 Task: Create a scrum project AtlasLine. Add to scrum project AtlasLine a team member softage.2@softage.net and assign as Project Lead. Add to scrum project AtlasLine a team member softage.3@softage.net
Action: Mouse moved to (192, 47)
Screenshot: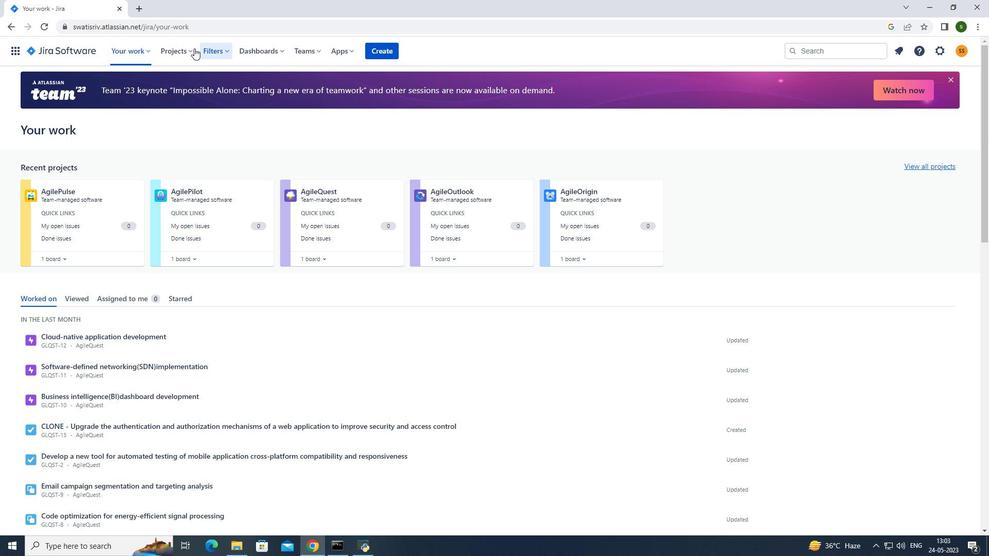 
Action: Mouse pressed left at (192, 47)
Screenshot: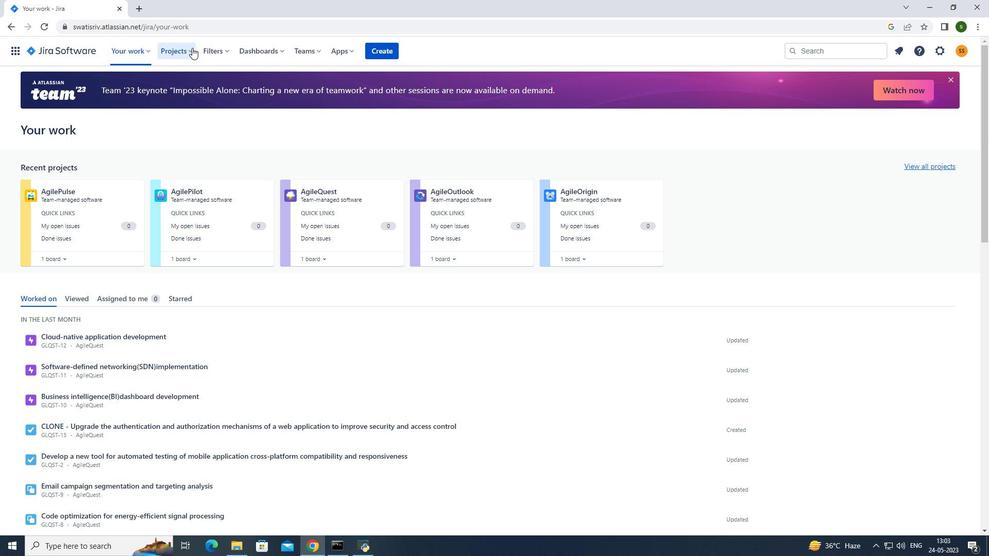 
Action: Mouse moved to (213, 257)
Screenshot: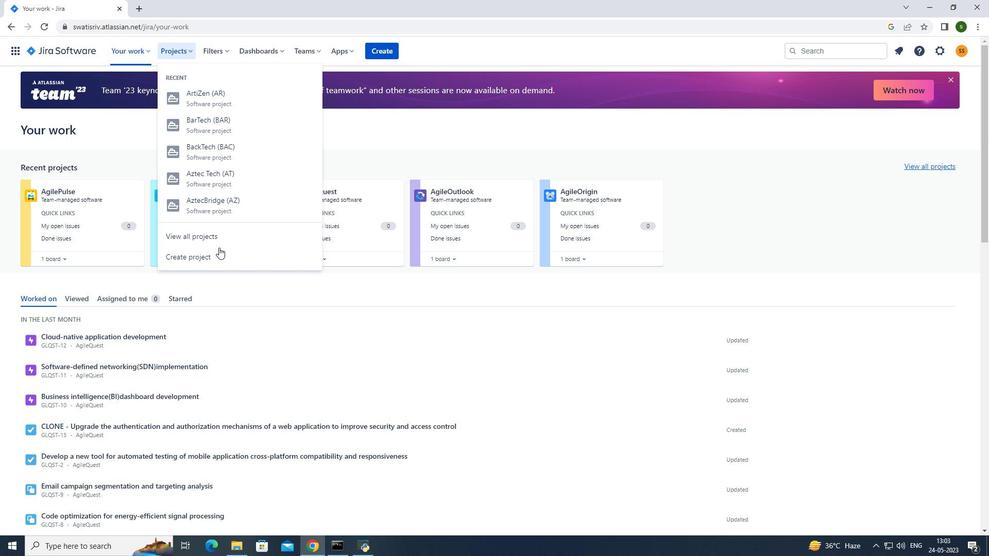 
Action: Mouse pressed left at (213, 257)
Screenshot: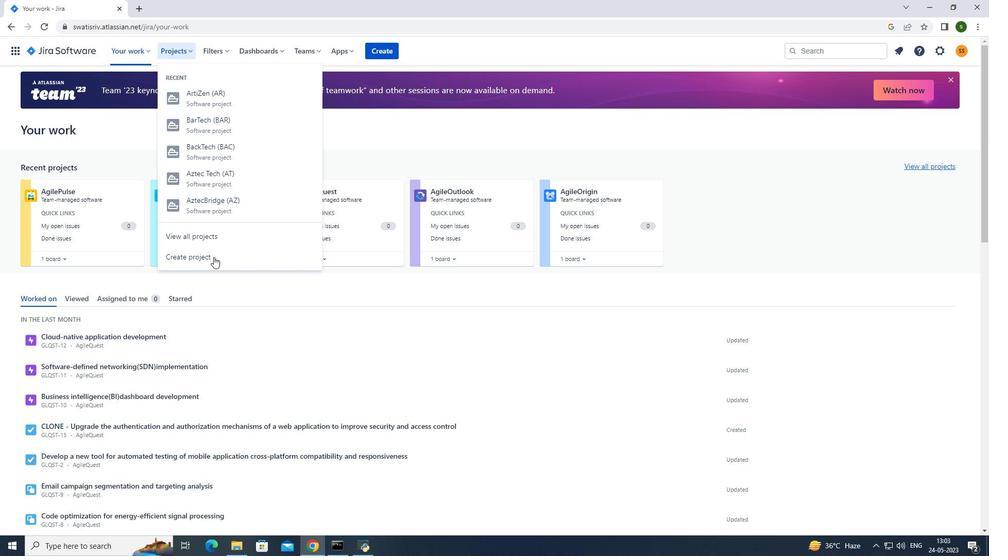 
Action: Mouse moved to (597, 254)
Screenshot: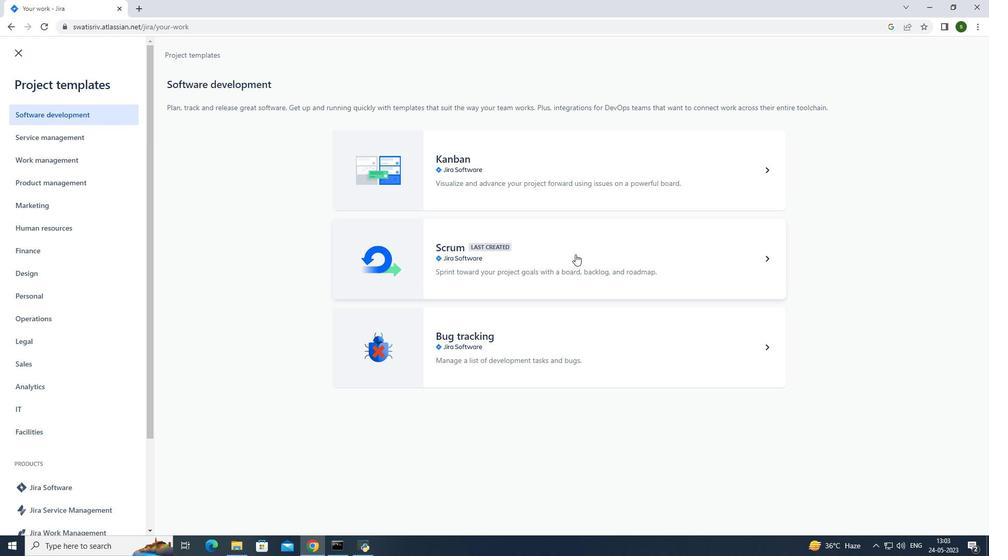 
Action: Mouse pressed left at (597, 254)
Screenshot: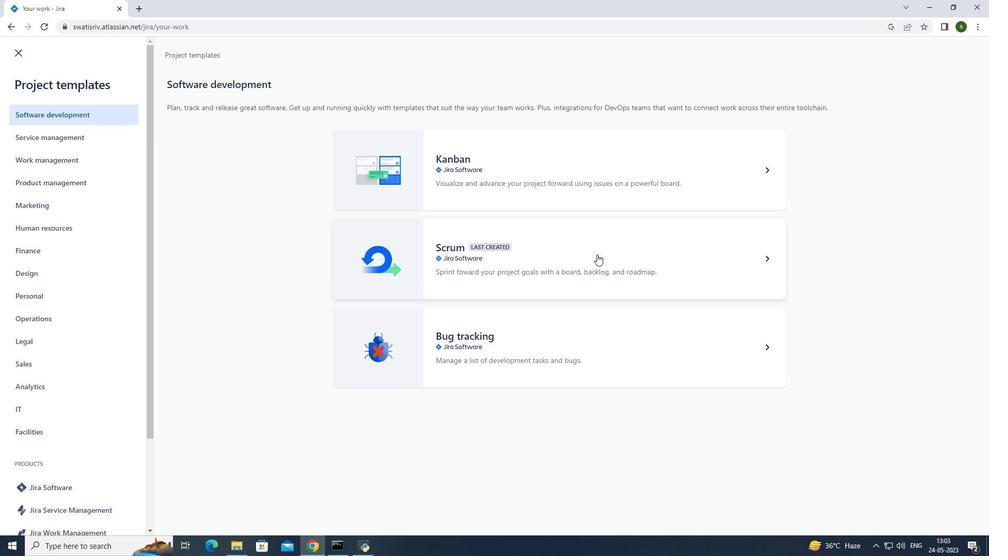 
Action: Mouse moved to (767, 504)
Screenshot: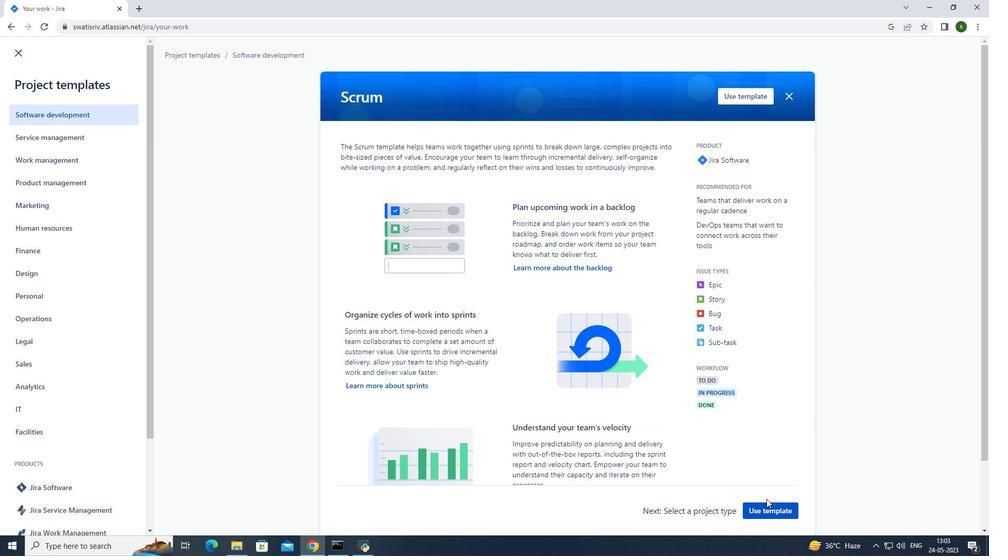 
Action: Mouse pressed left at (767, 504)
Screenshot: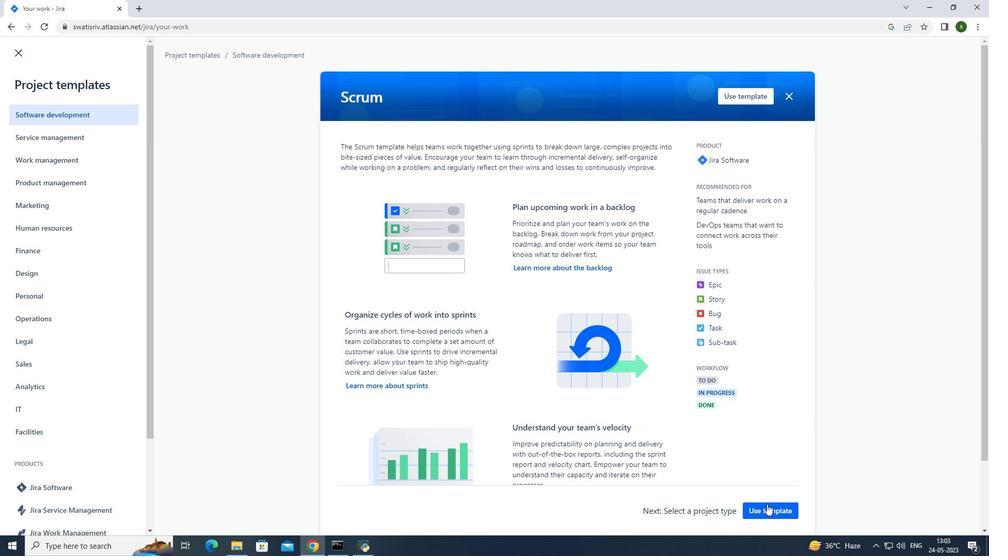 
Action: Mouse moved to (450, 502)
Screenshot: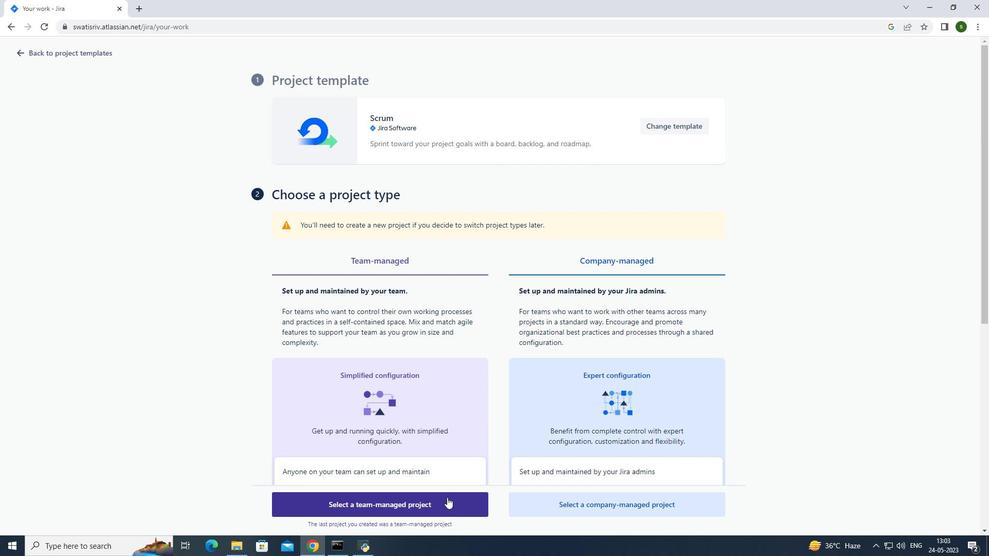 
Action: Mouse pressed left at (450, 502)
Screenshot: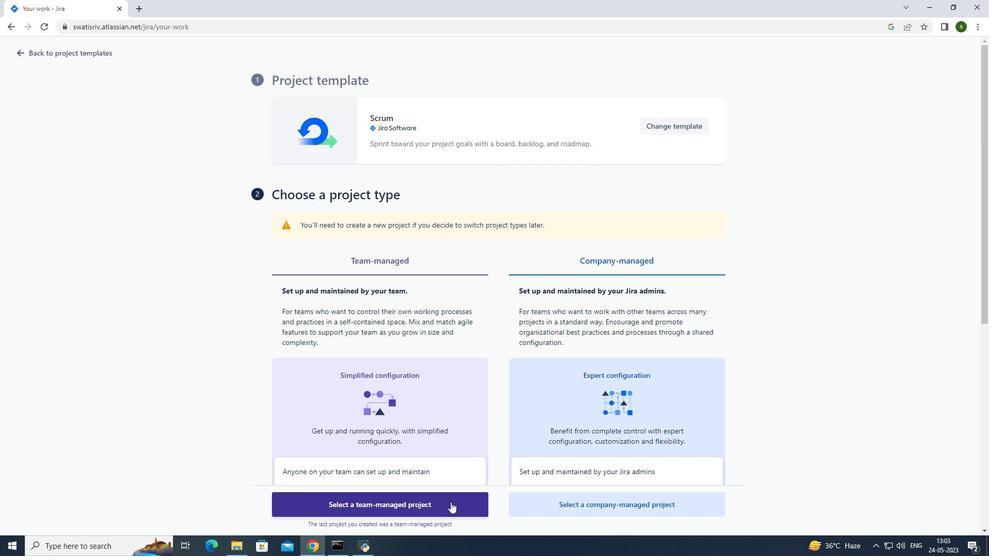 
Action: Mouse moved to (357, 235)
Screenshot: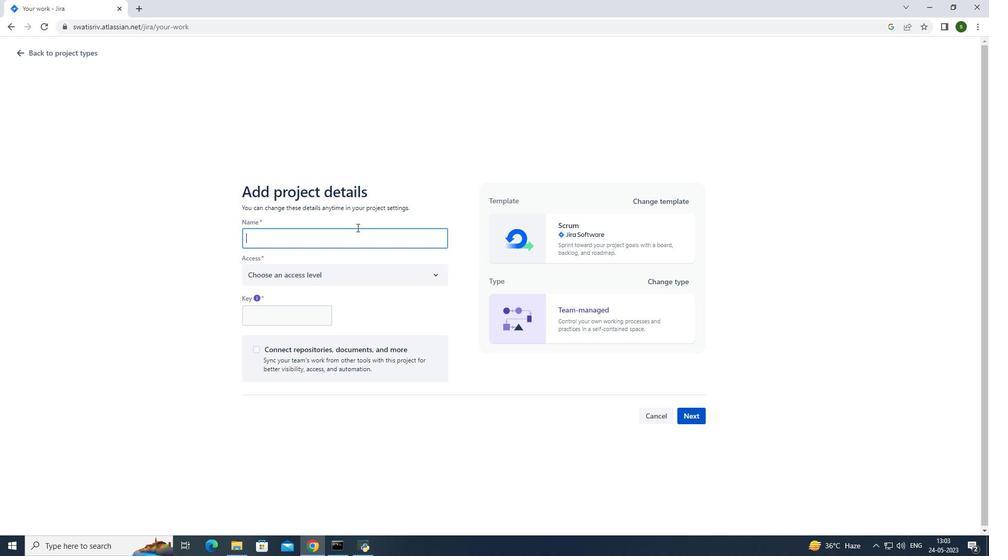 
Action: Mouse pressed left at (357, 235)
Screenshot: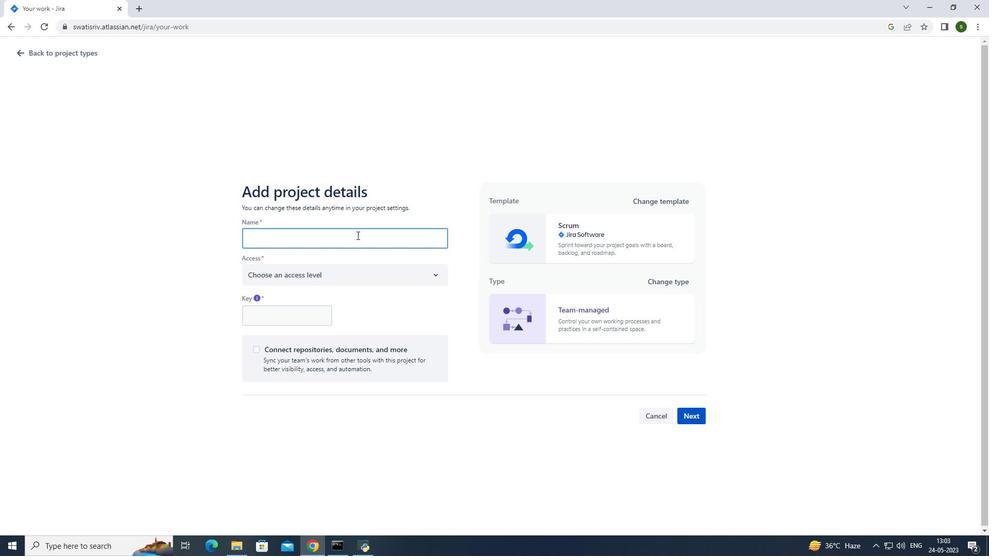 
Action: Key pressed <Key.caps_lock>A<Key.caps_lock>tlas<Key.caps_lock>L<Key.caps_lock>ine
Screenshot: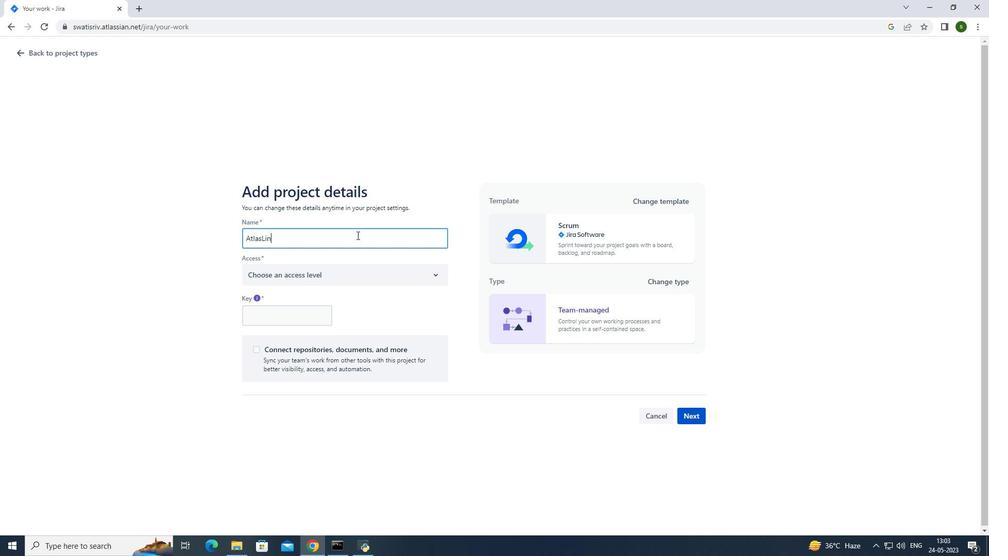 
Action: Mouse moved to (364, 270)
Screenshot: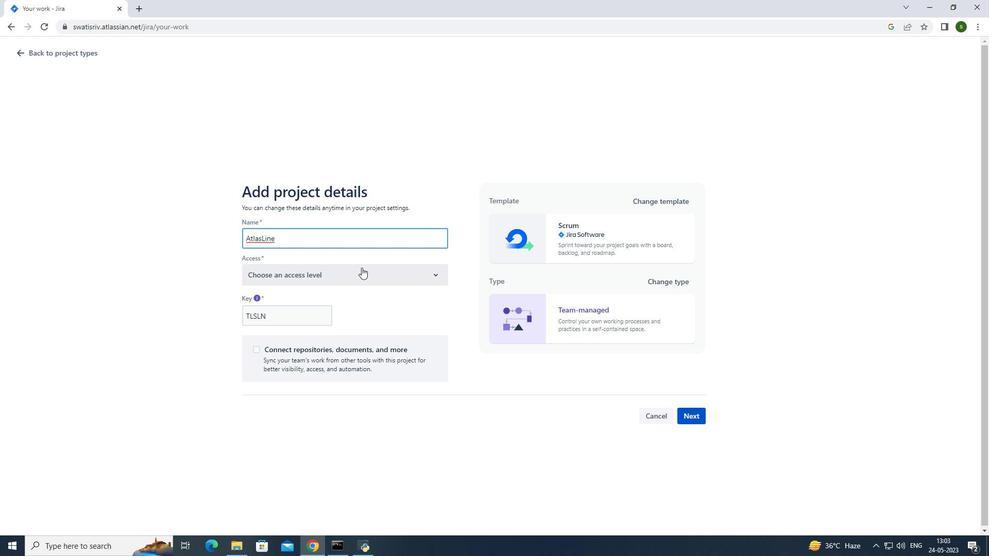 
Action: Mouse pressed left at (364, 270)
Screenshot: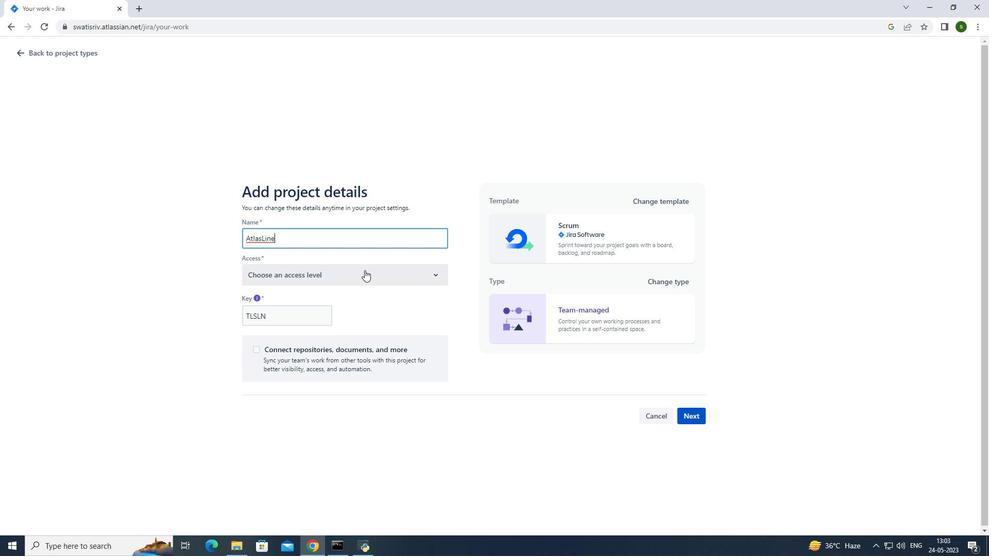 
Action: Mouse moved to (370, 308)
Screenshot: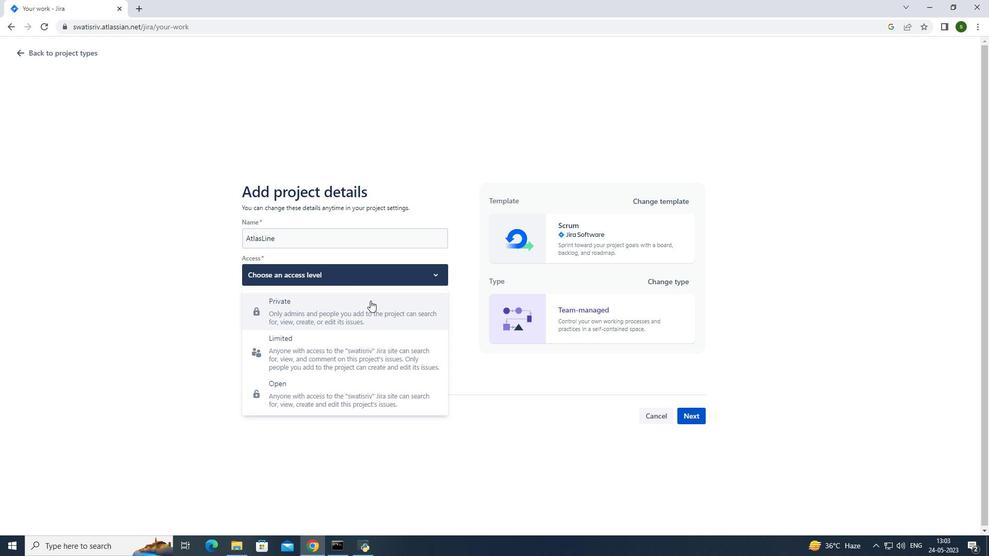 
Action: Mouse pressed left at (370, 308)
Screenshot: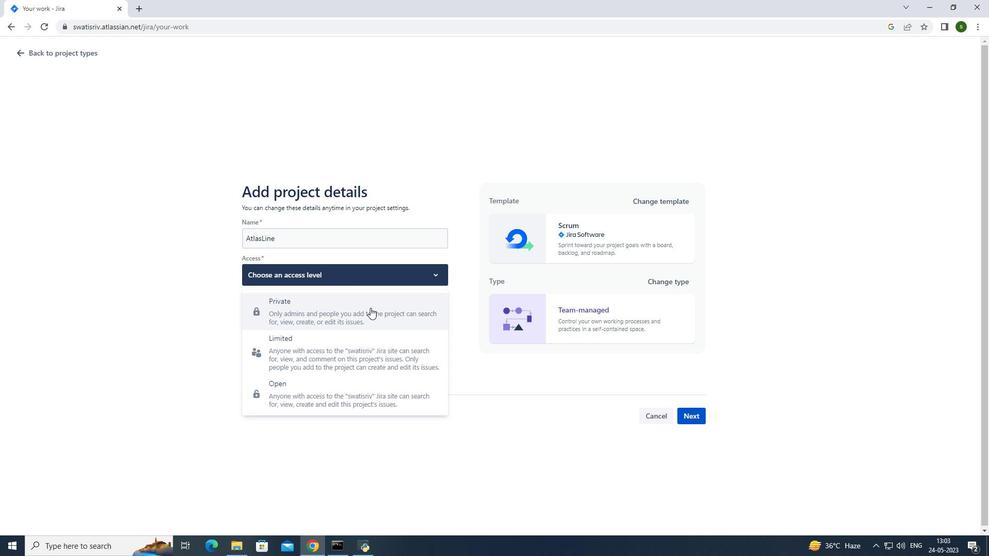 
Action: Mouse moved to (685, 415)
Screenshot: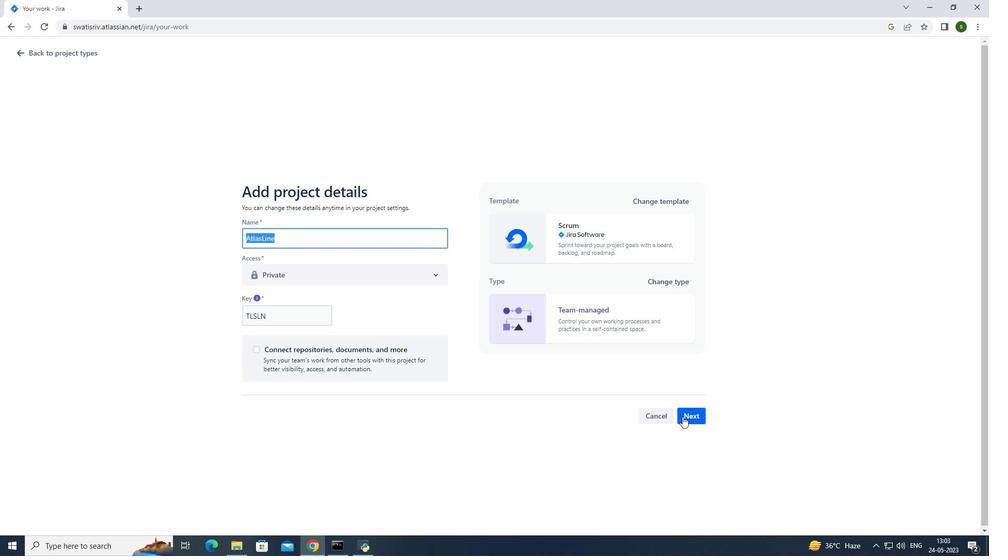 
Action: Mouse pressed left at (685, 415)
Screenshot: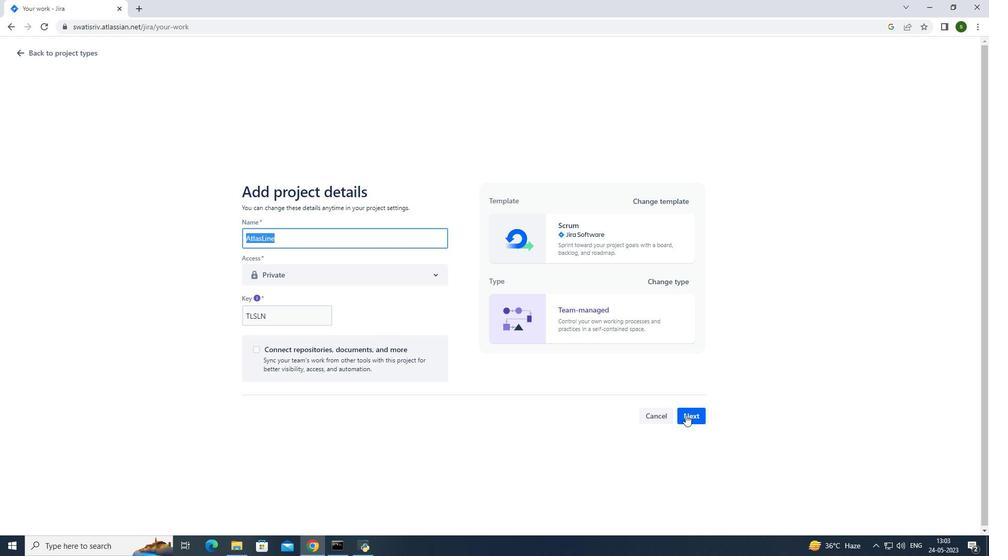 
Action: Mouse moved to (601, 352)
Screenshot: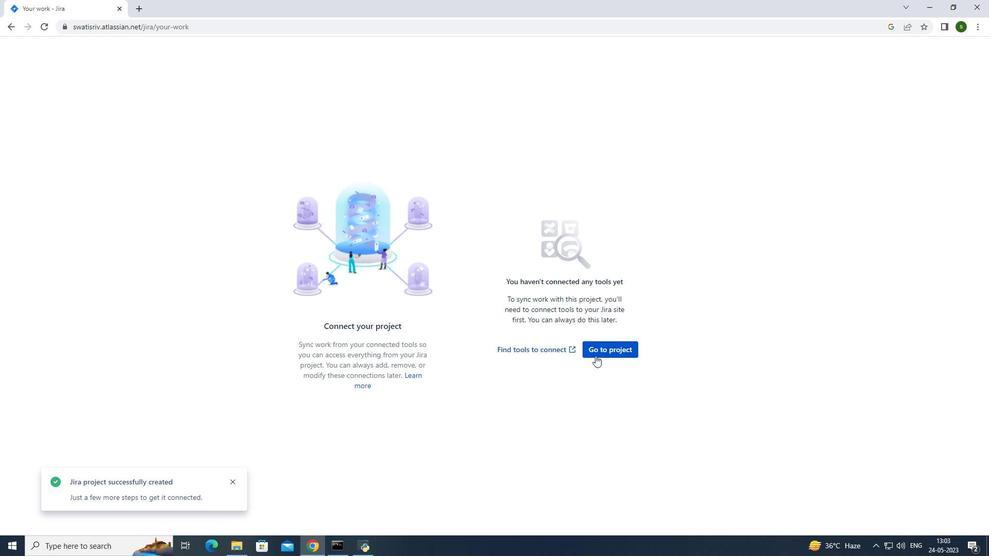 
Action: Mouse pressed left at (601, 352)
Screenshot: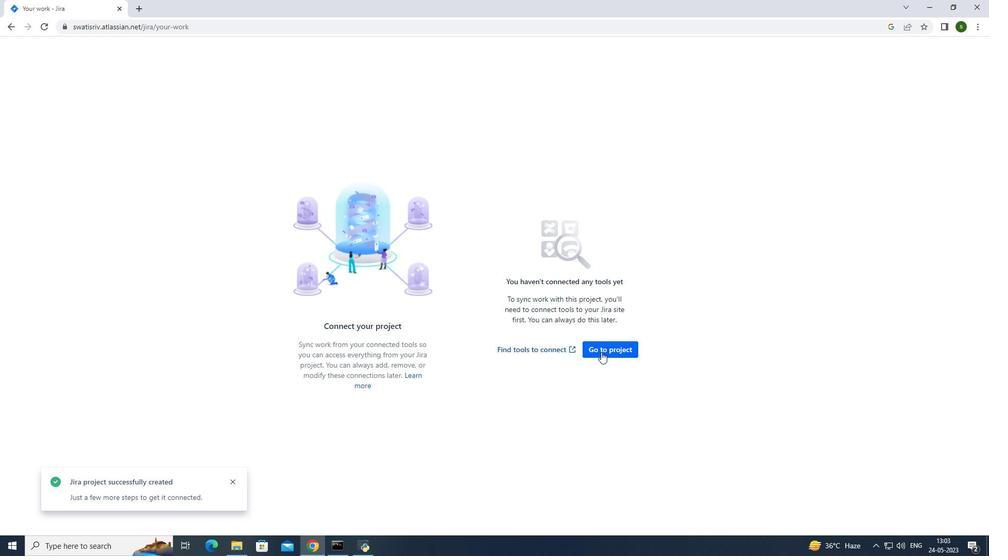 
Action: Mouse moved to (192, 50)
Screenshot: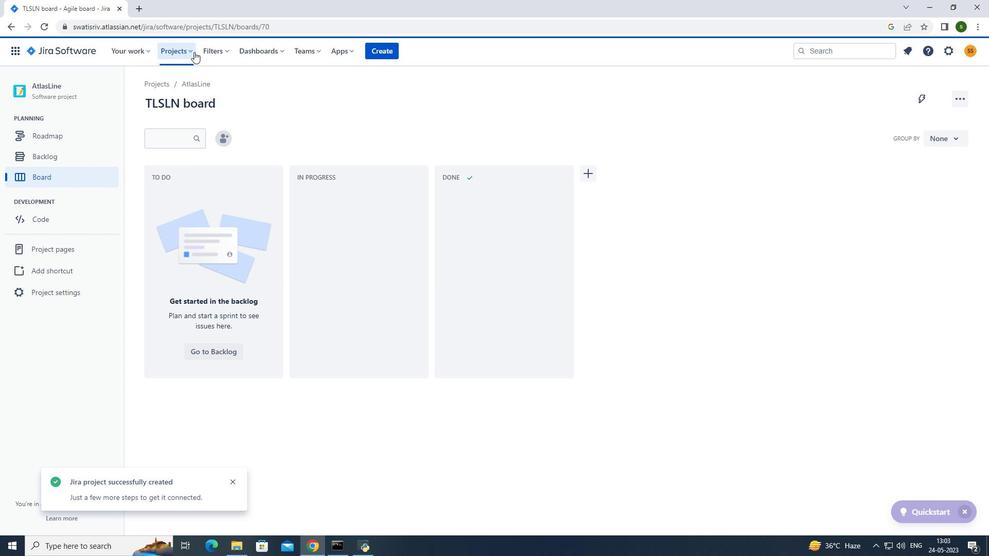 
Action: Mouse pressed left at (192, 50)
Screenshot: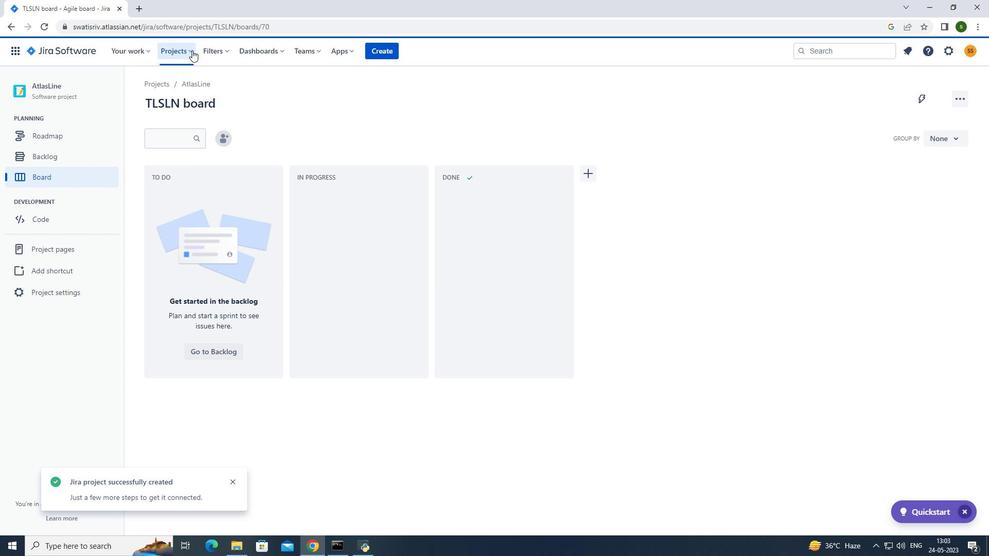 
Action: Mouse moved to (178, 54)
Screenshot: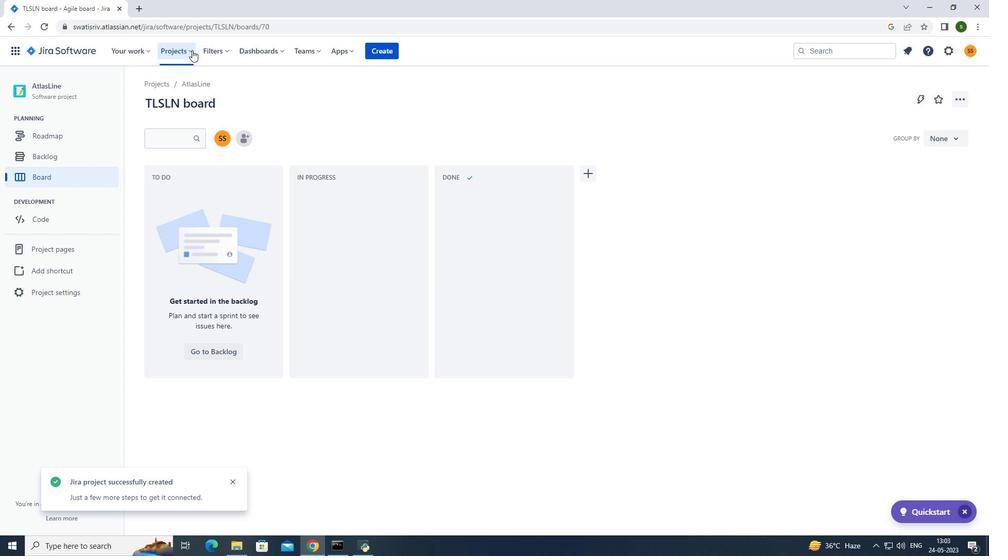 
Action: Mouse pressed left at (178, 54)
Screenshot: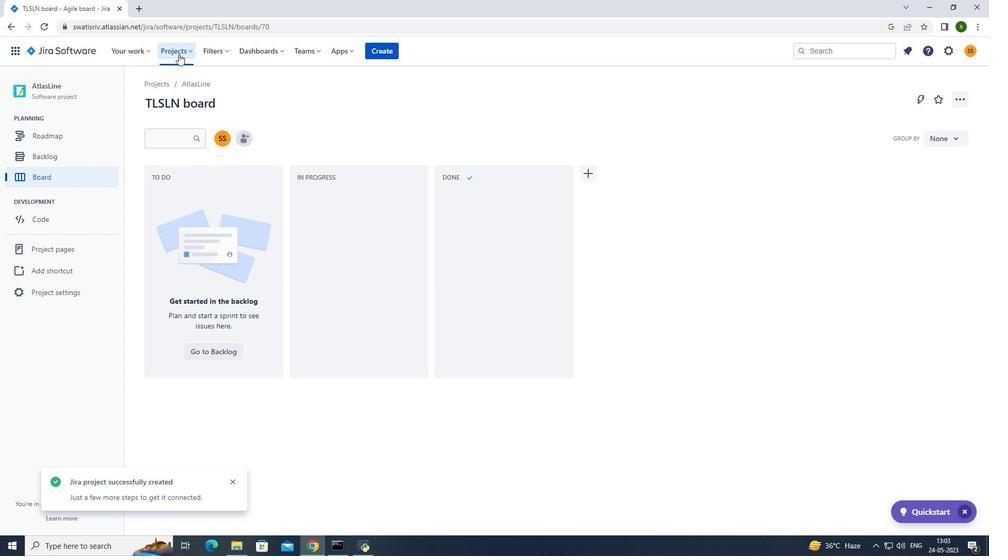 
Action: Mouse moved to (188, 52)
Screenshot: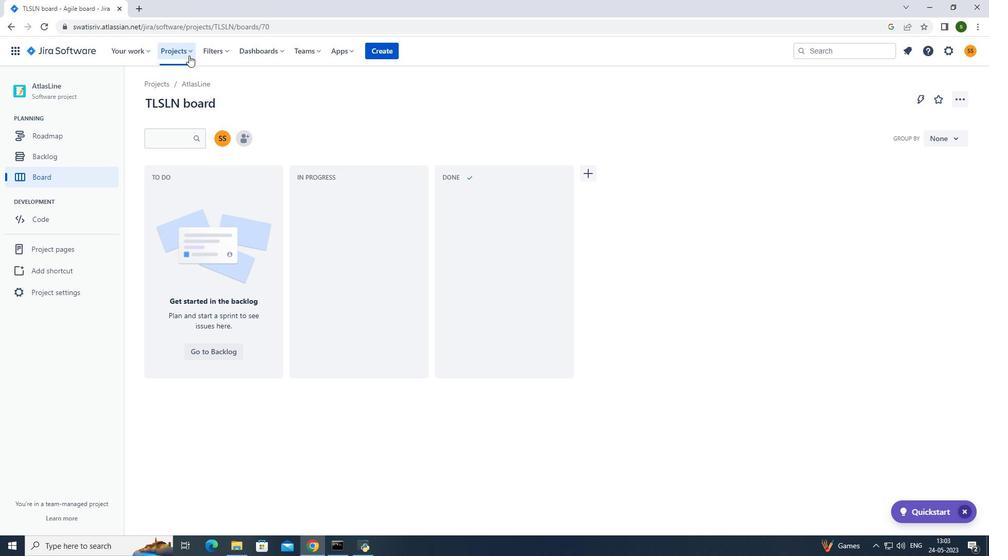 
Action: Mouse pressed left at (188, 52)
Screenshot: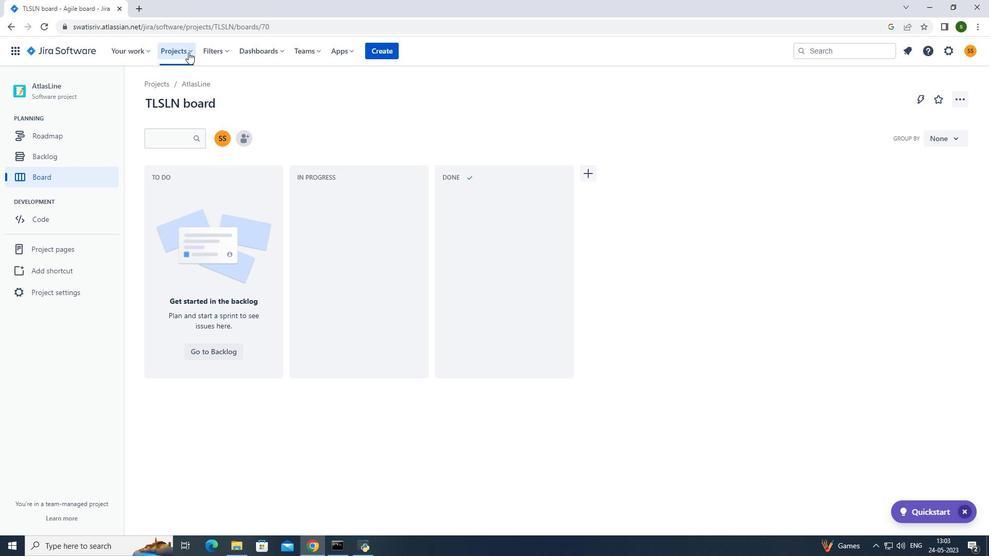 
Action: Mouse moved to (215, 97)
Screenshot: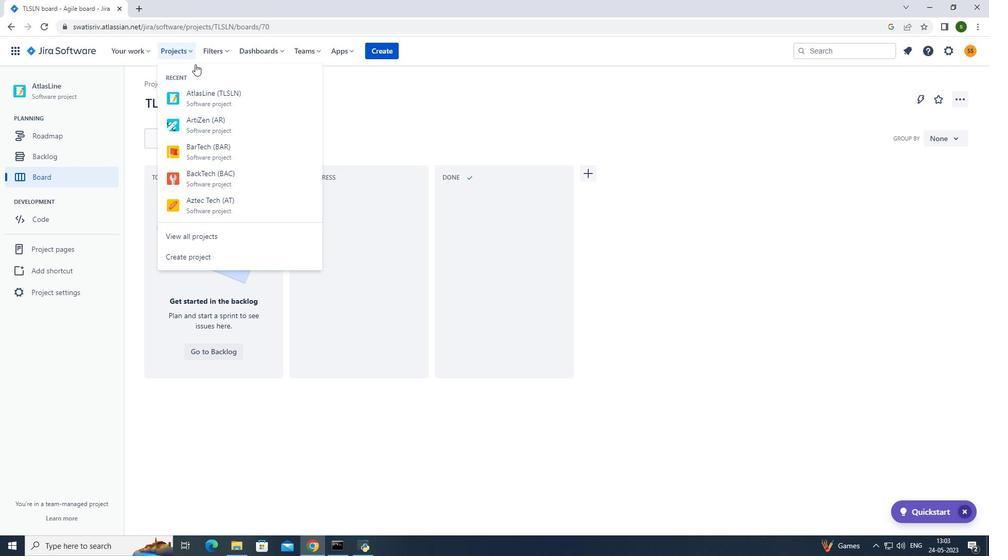 
Action: Mouse pressed left at (215, 97)
Screenshot: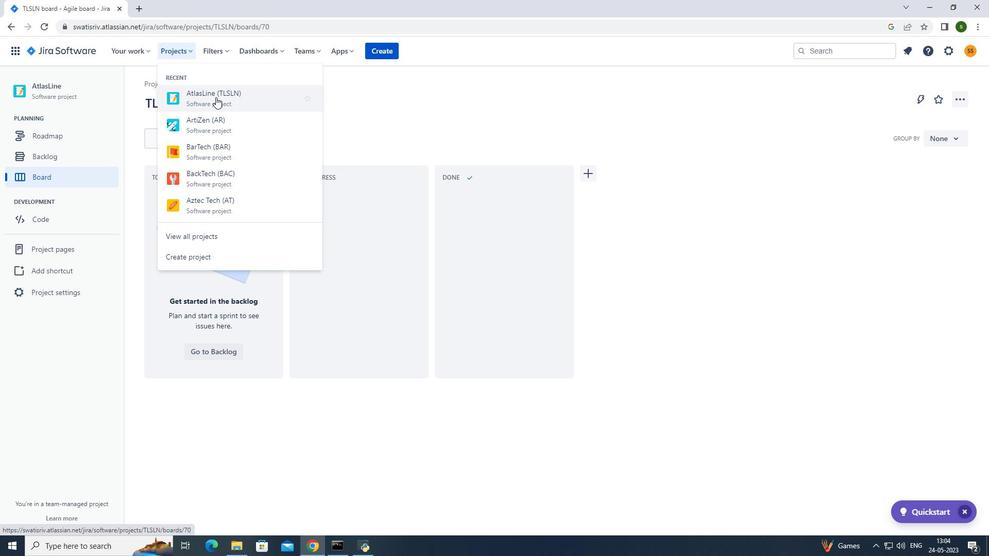 
Action: Mouse moved to (244, 136)
Screenshot: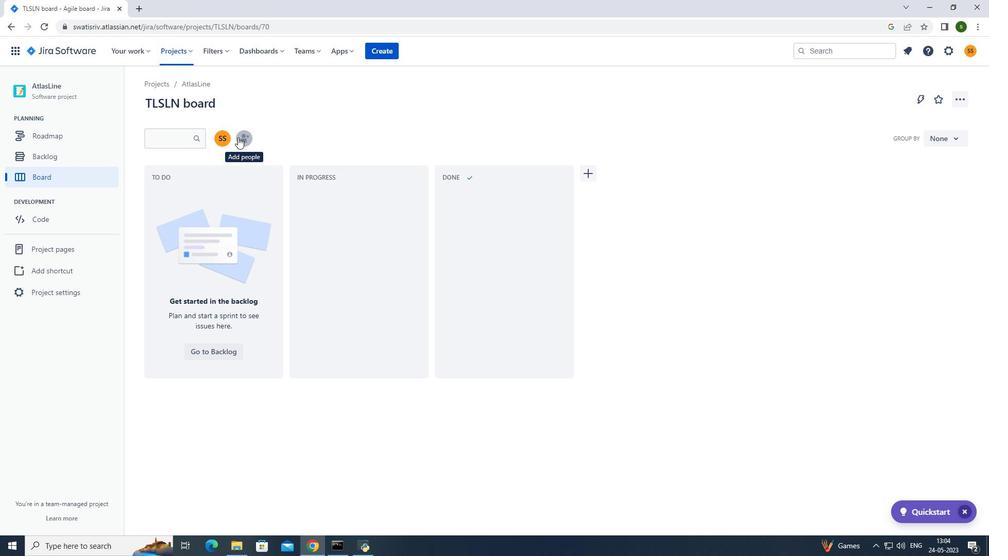 
Action: Mouse pressed left at (244, 136)
Screenshot: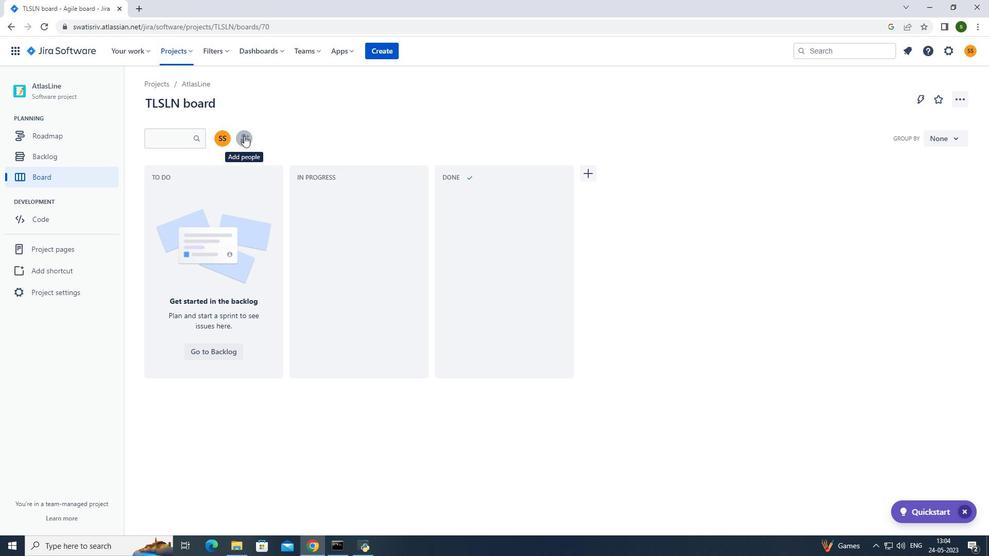
Action: Mouse moved to (439, 109)
Screenshot: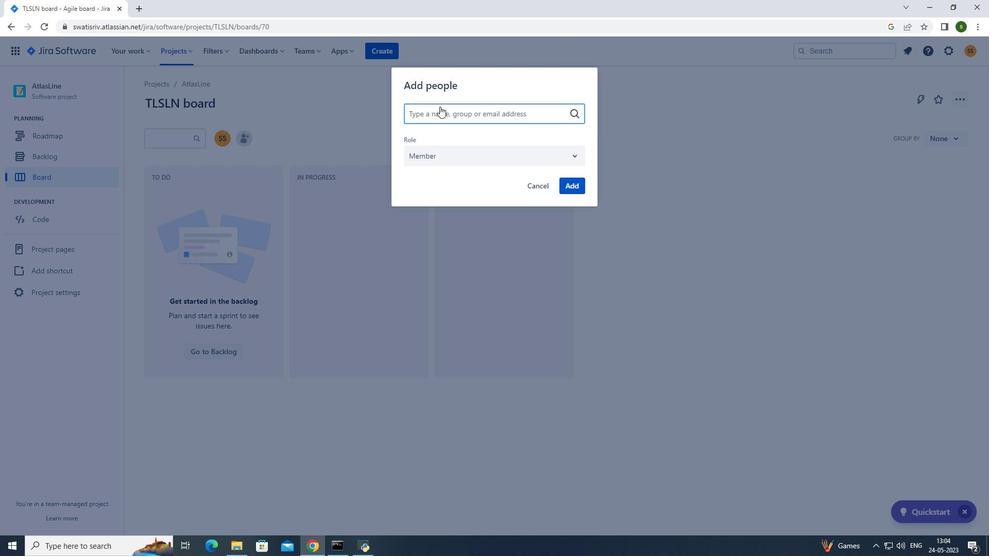 
Action: Key pressed softage.2<Key.shift>@softage.nett
Screenshot: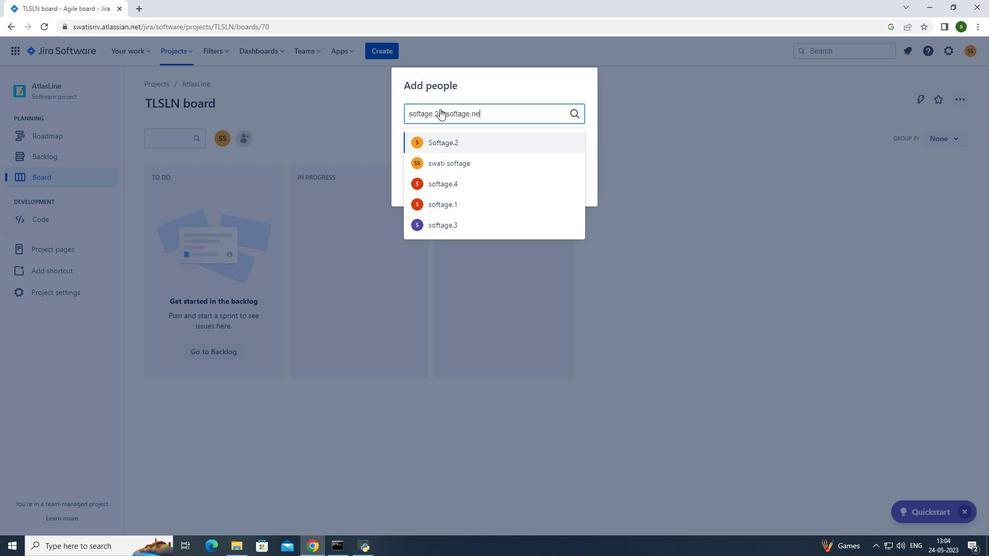 
Action: Mouse moved to (535, 133)
Screenshot: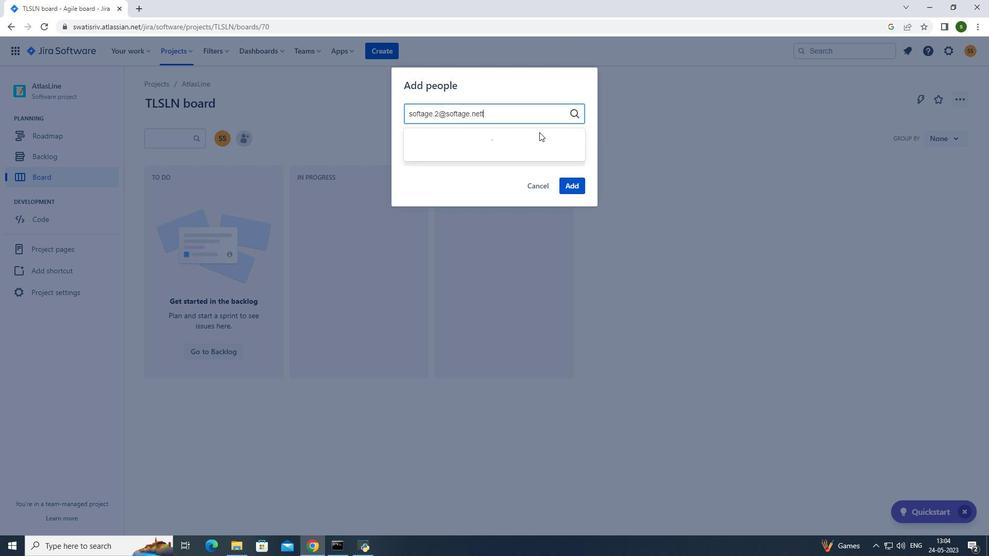 
Action: Key pressed <Key.backspace>
Screenshot: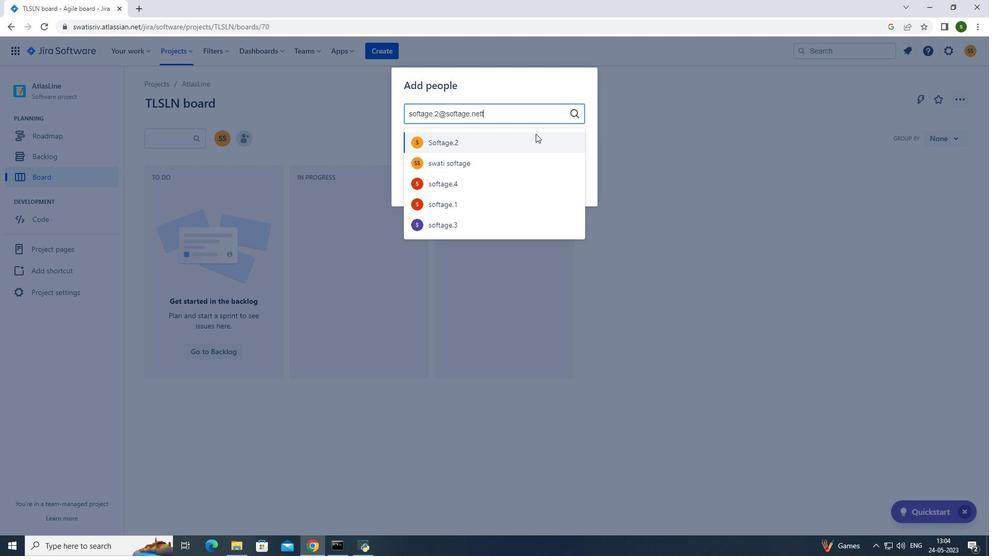
Action: Mouse moved to (454, 144)
Screenshot: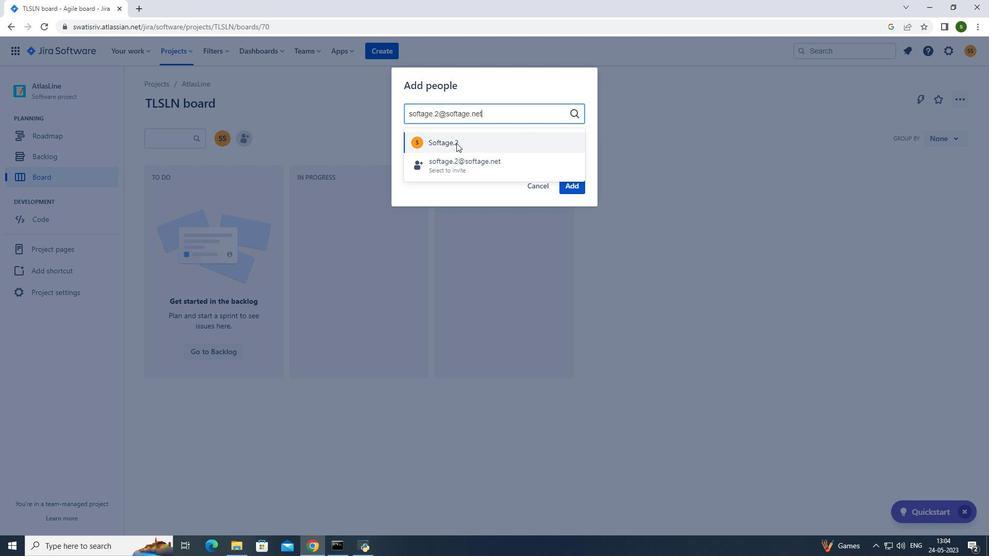 
Action: Mouse pressed left at (454, 144)
Screenshot: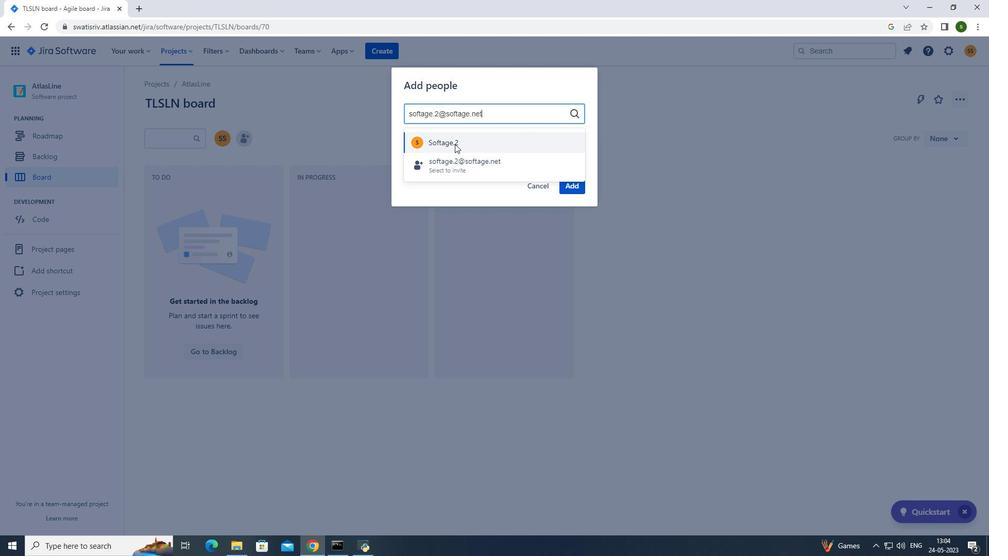 
Action: Mouse moved to (570, 181)
Screenshot: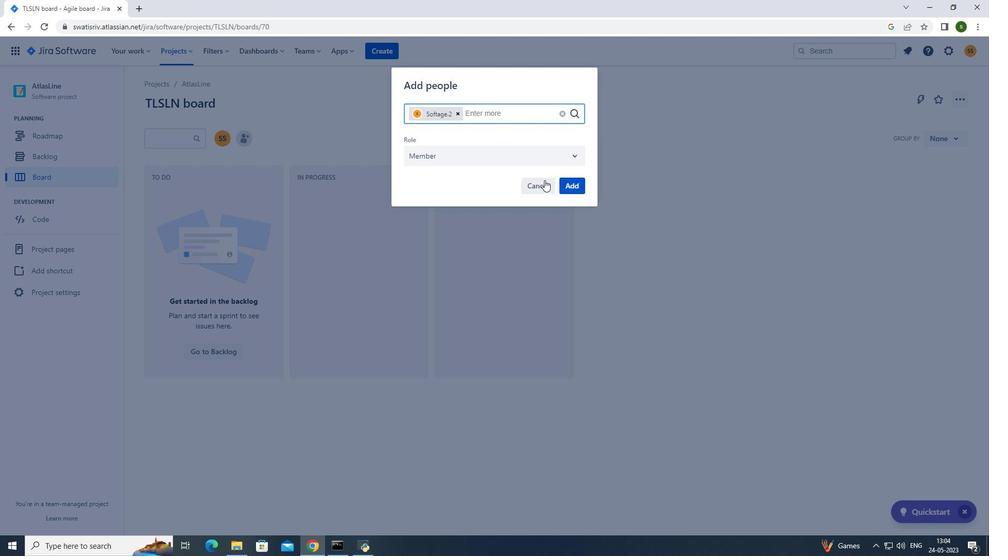 
Action: Mouse pressed left at (570, 181)
Screenshot: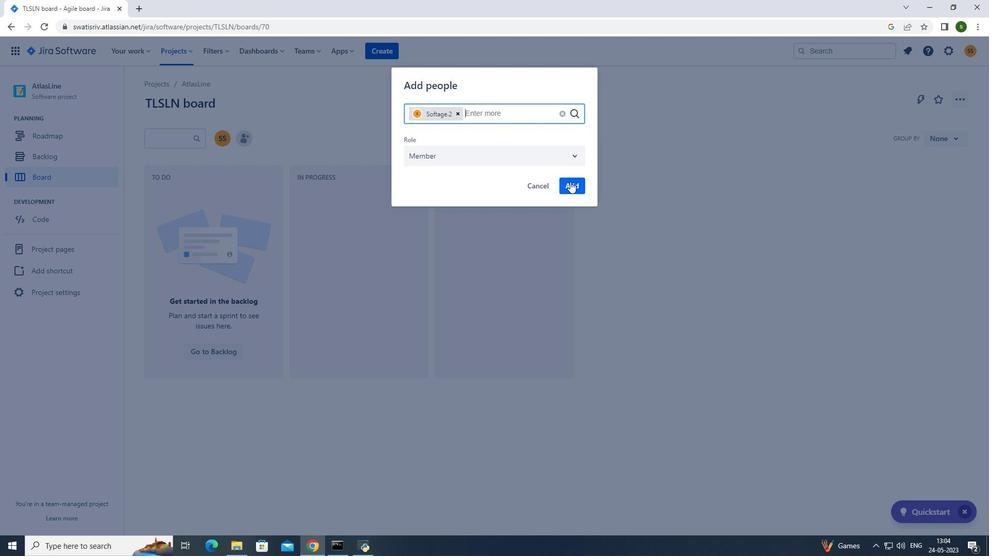 
Action: Mouse moved to (173, 51)
Screenshot: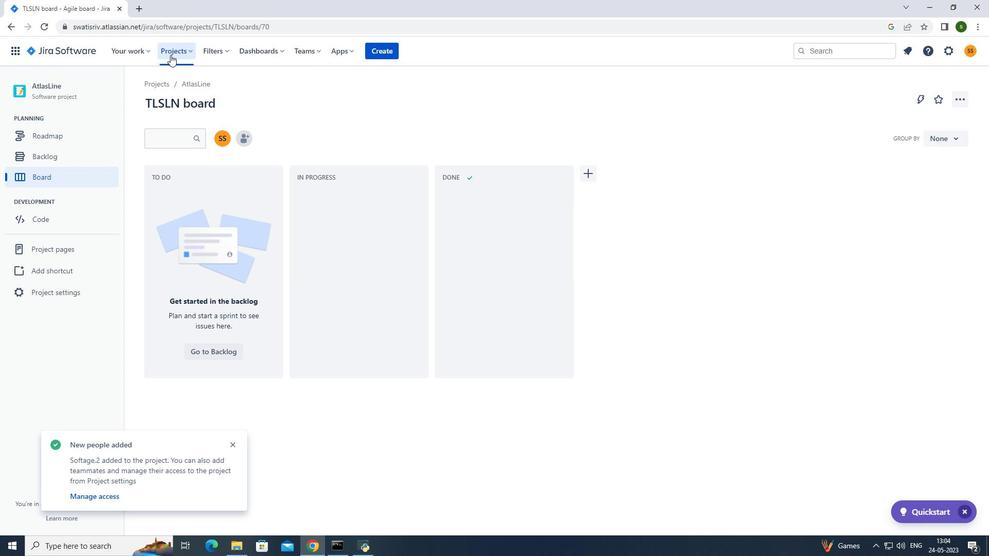 
Action: Mouse pressed left at (173, 51)
Screenshot: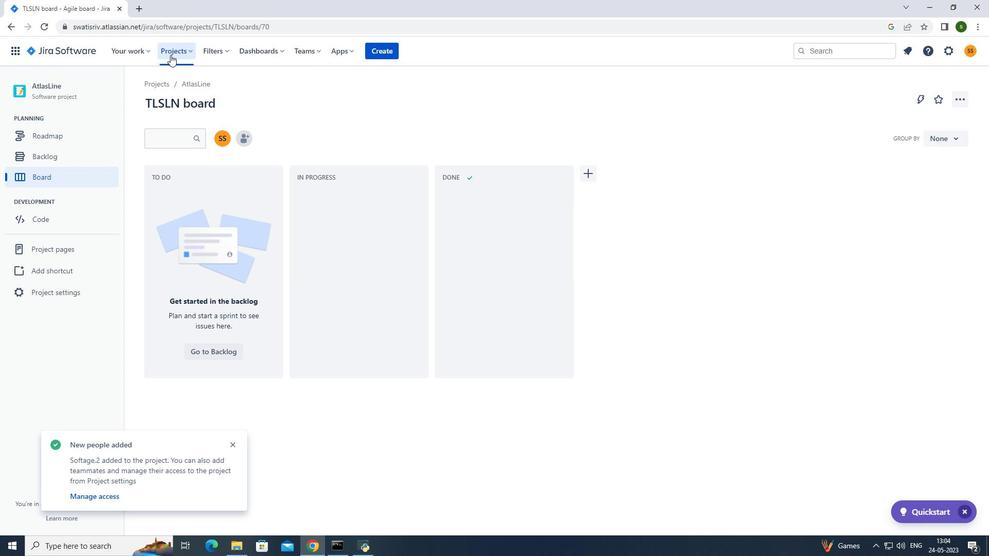 
Action: Mouse moved to (201, 105)
Screenshot: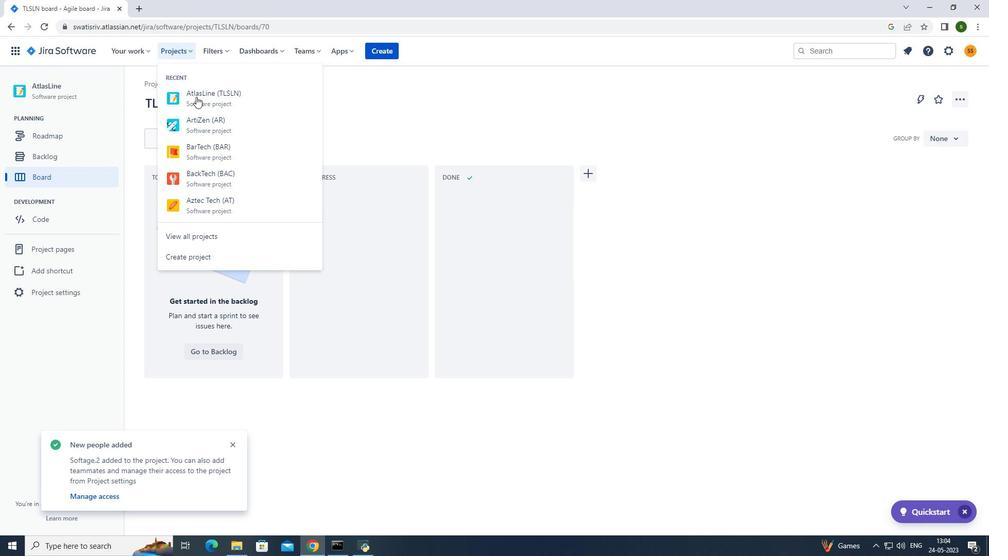 
Action: Mouse pressed left at (201, 105)
Screenshot: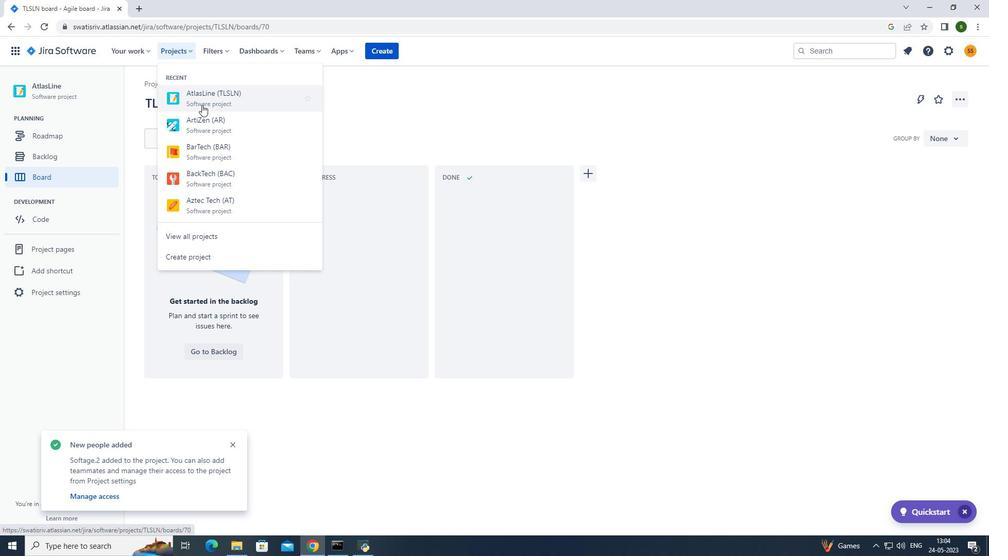 
Action: Mouse moved to (73, 297)
Screenshot: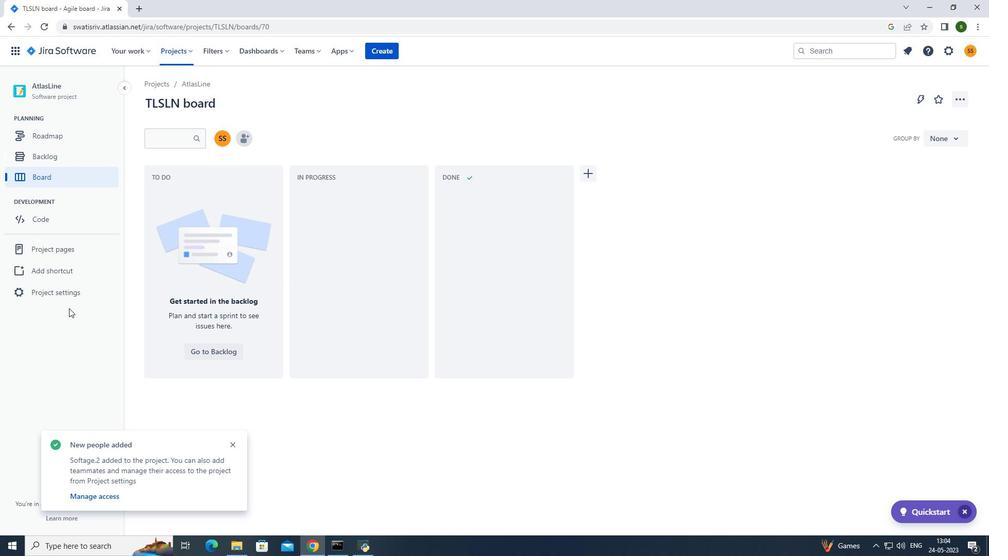 
Action: Mouse pressed left at (73, 297)
Screenshot: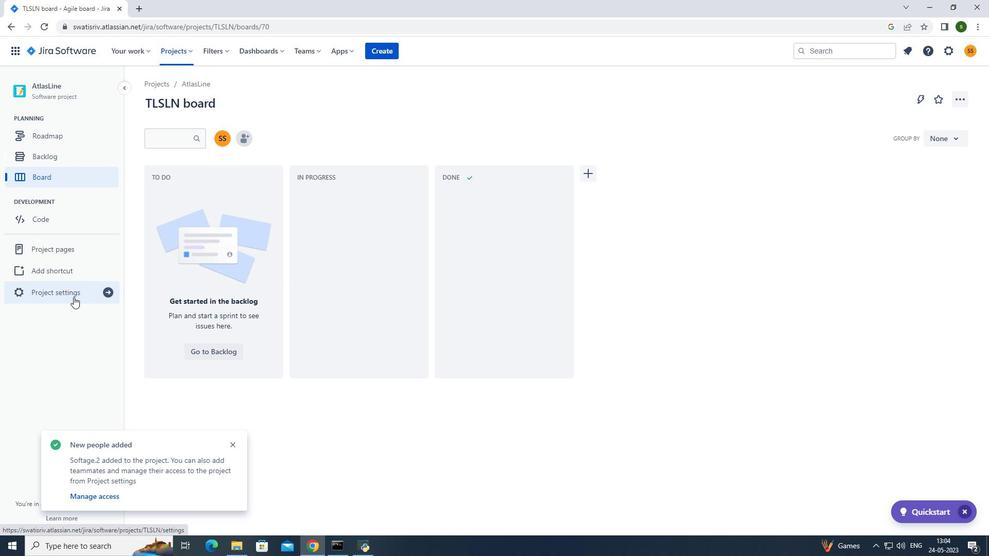 
Action: Mouse moved to (536, 370)
Screenshot: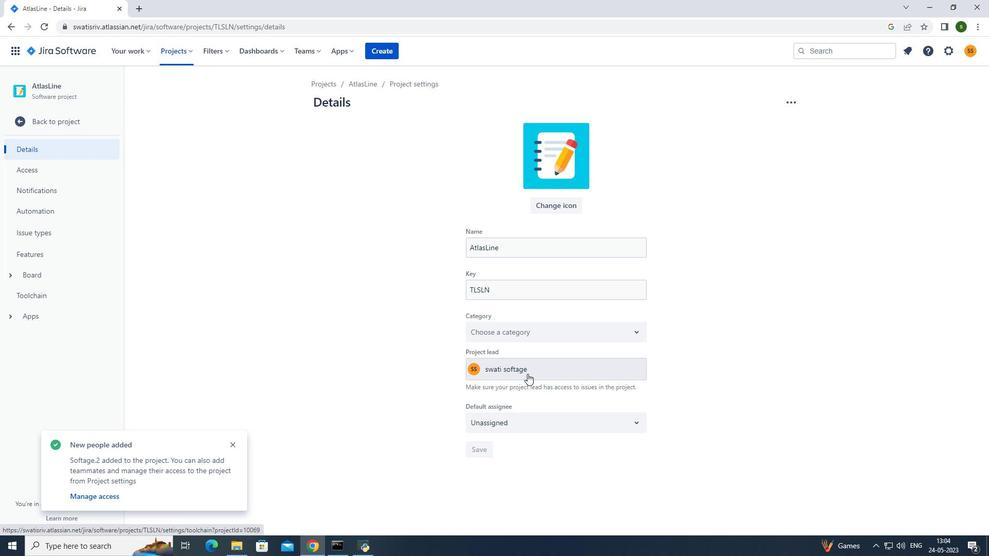 
Action: Mouse pressed left at (536, 370)
Screenshot: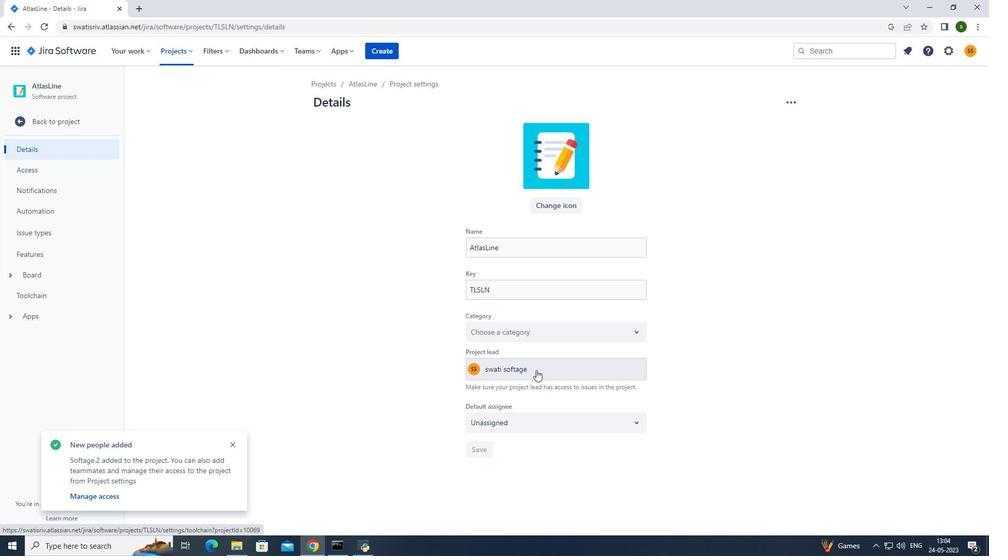 
Action: Key pressed softage.2<Key.shift>@softage.net
Screenshot: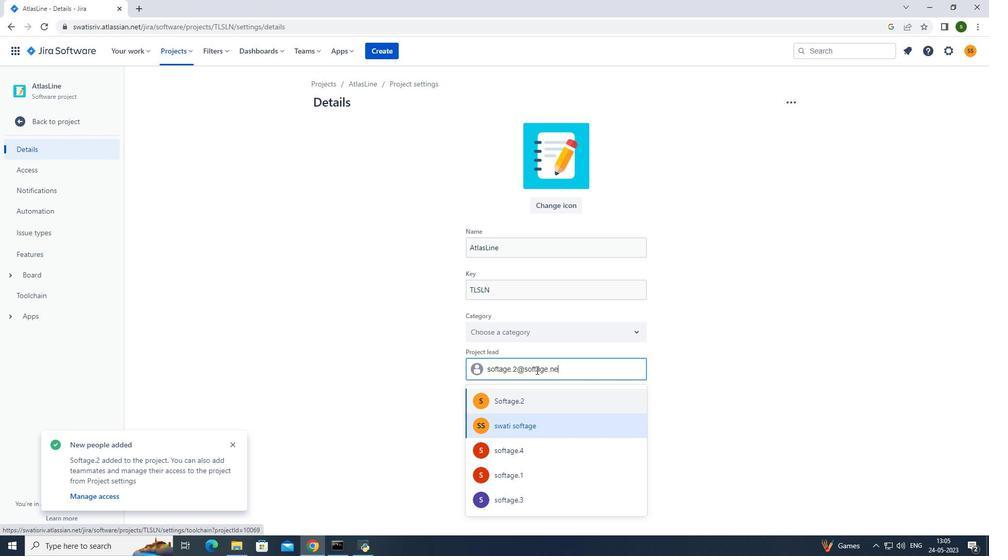 
Action: Mouse moved to (519, 396)
Screenshot: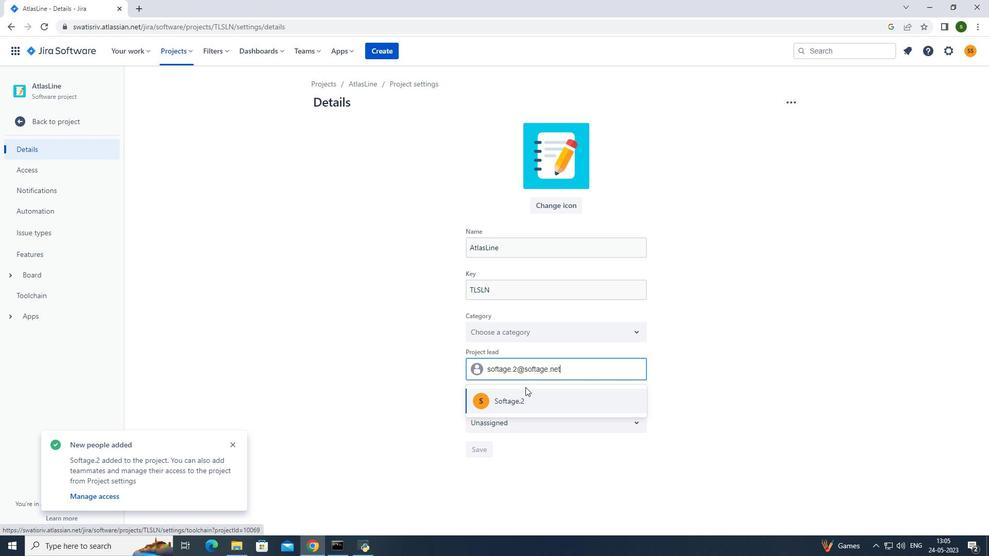 
Action: Mouse pressed left at (519, 396)
Screenshot: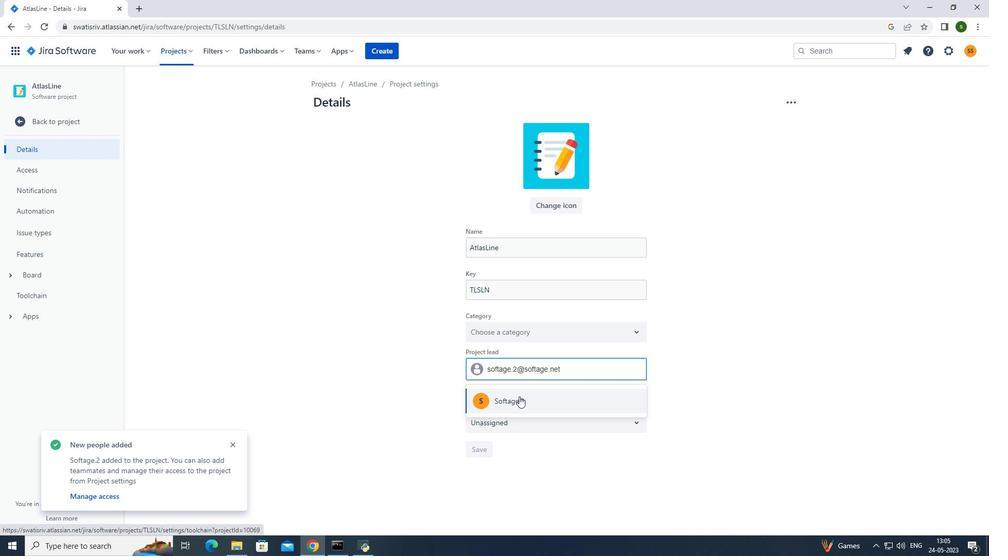 
Action: Mouse moved to (480, 449)
Screenshot: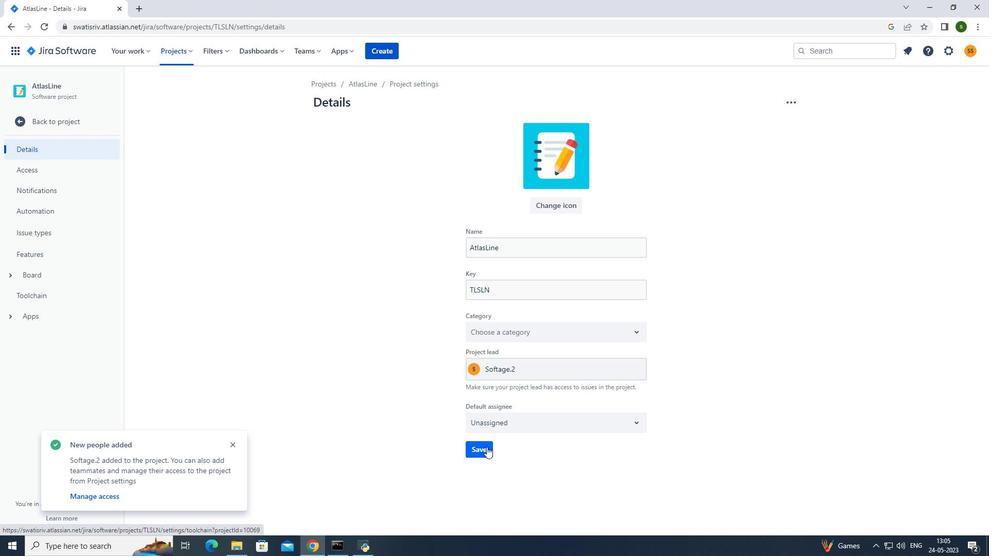 
Action: Mouse pressed left at (480, 449)
Screenshot: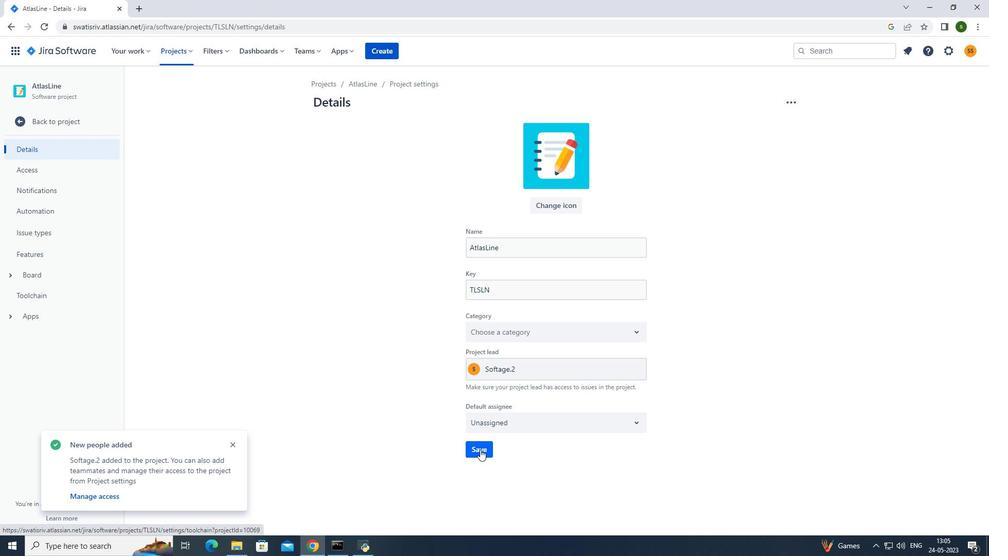 
Action: Mouse moved to (183, 51)
Screenshot: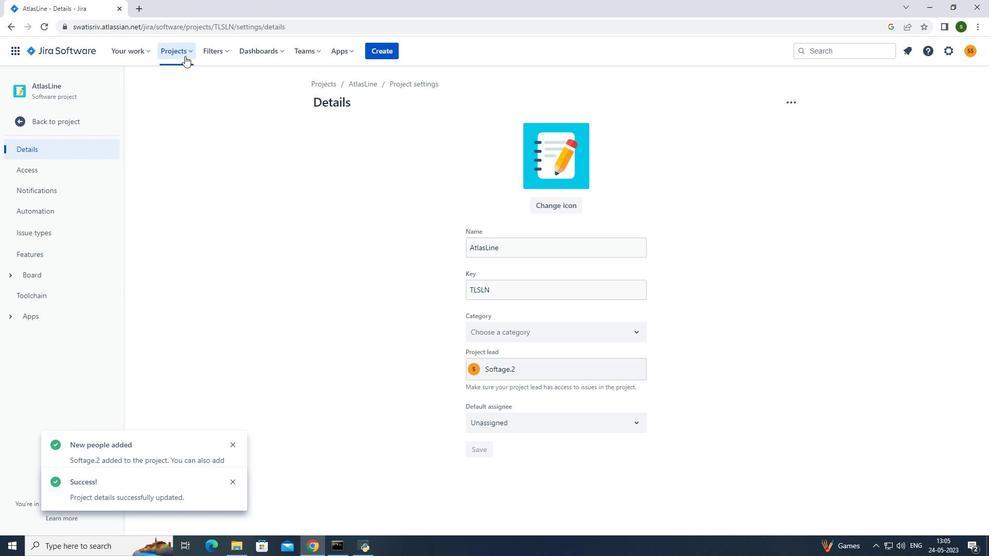 
Action: Mouse pressed left at (183, 51)
Screenshot: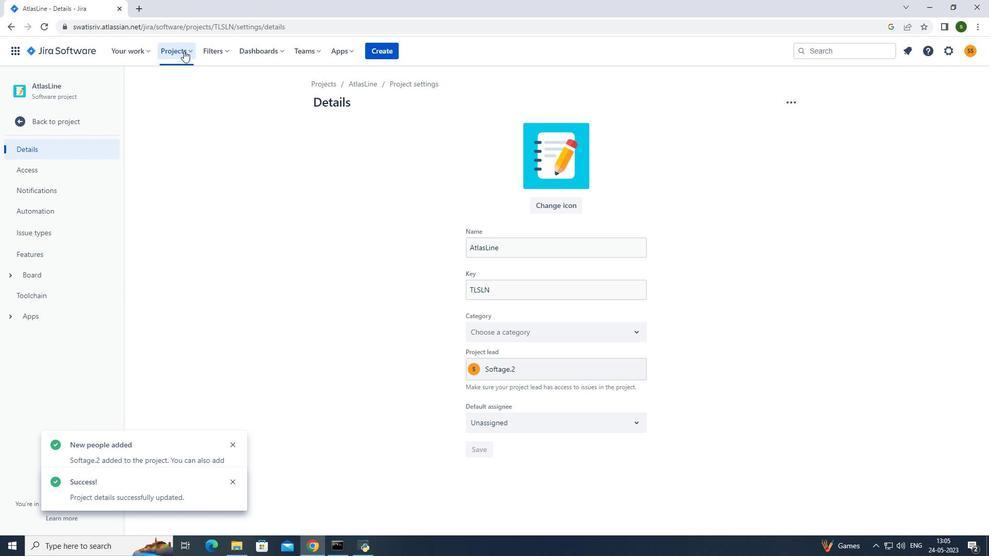 
Action: Mouse moved to (207, 98)
Screenshot: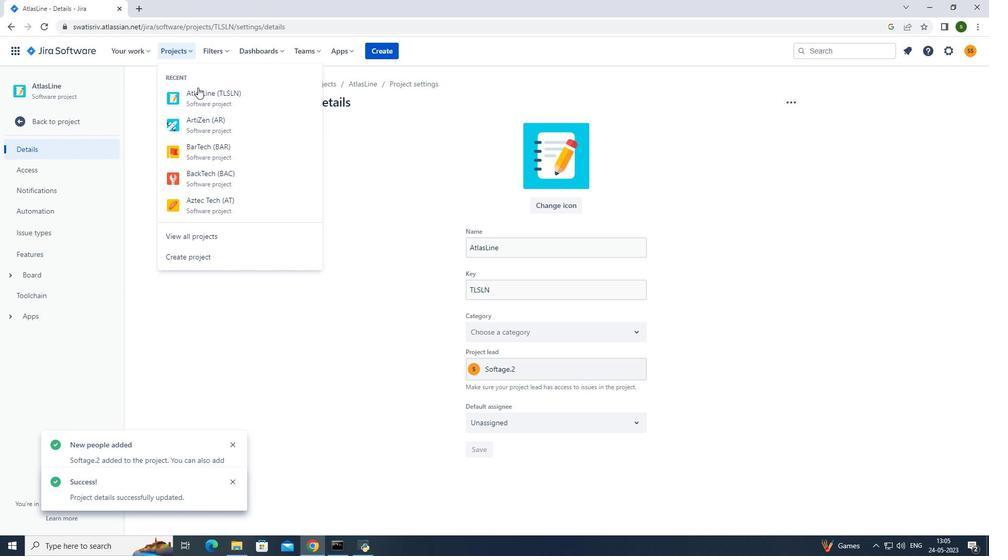 
Action: Mouse pressed left at (207, 98)
Screenshot: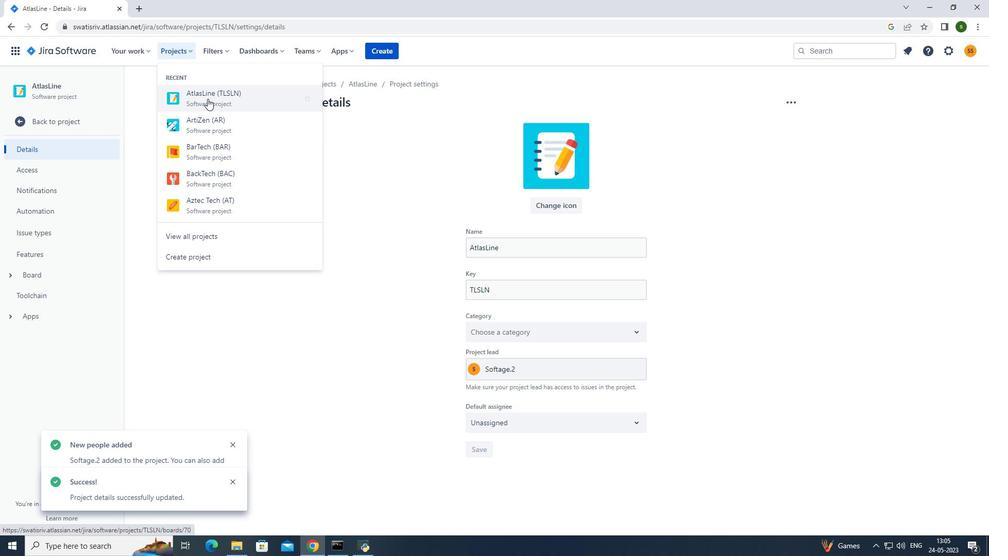 
Action: Mouse moved to (247, 137)
Screenshot: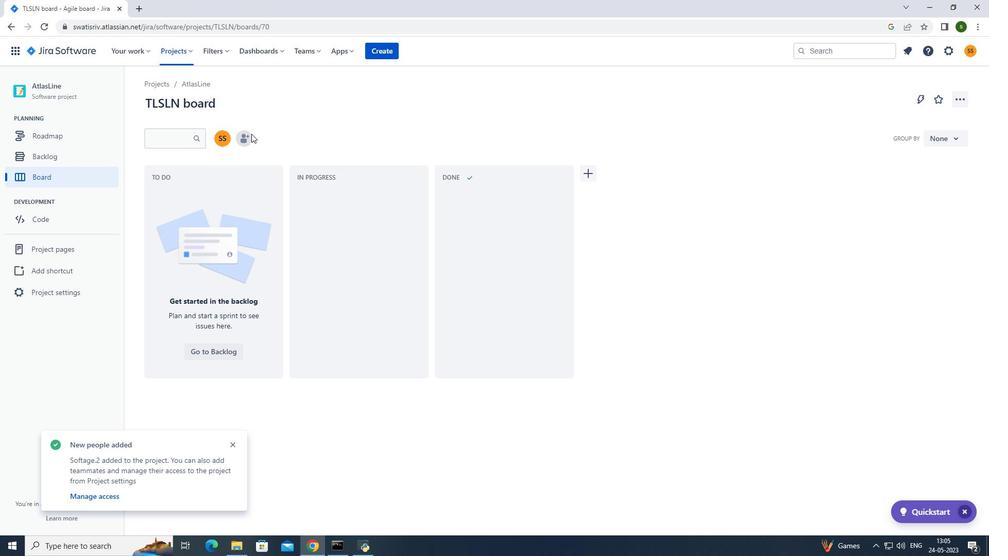 
Action: Mouse pressed left at (247, 137)
Screenshot: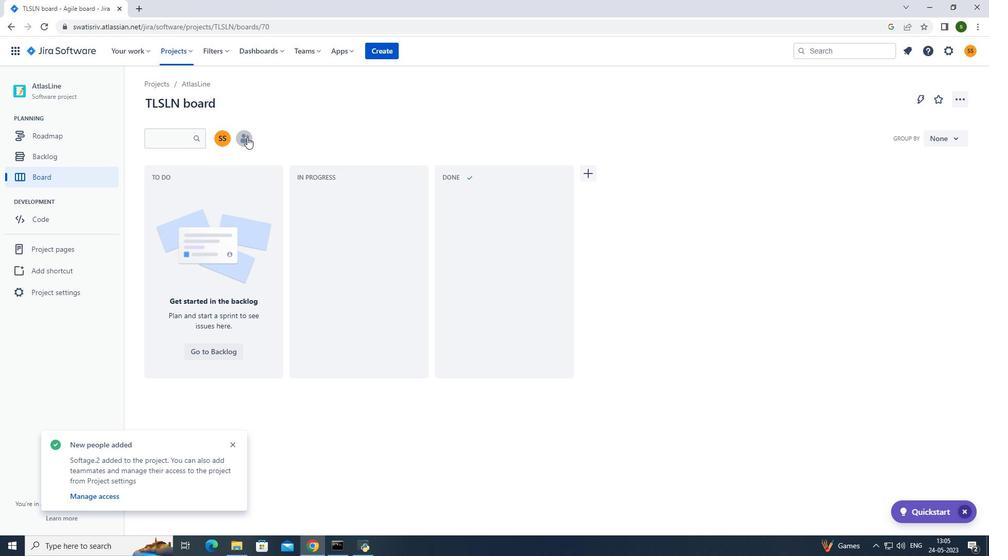 
Action: Mouse moved to (437, 113)
Screenshot: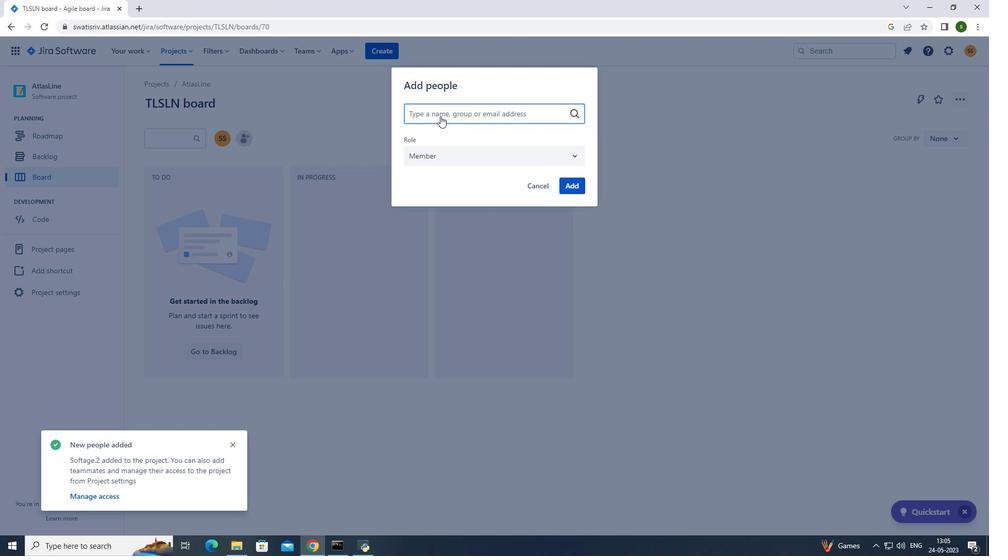 
Action: Key pressed <Key.caps_lock>S<Key.caps_lock><Key.backspace>softage.3<Key.shift>@softage.net
Screenshot: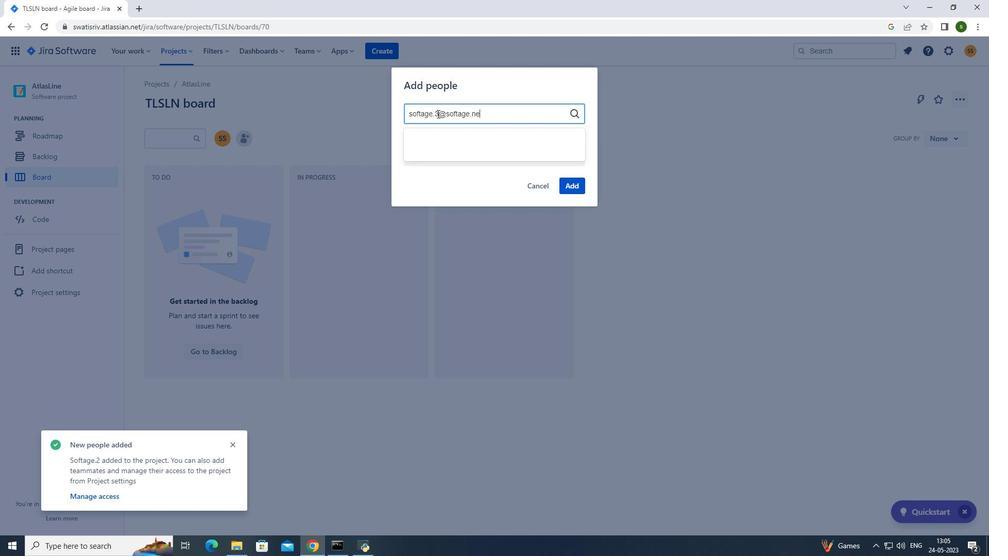 
Action: Mouse moved to (475, 140)
Screenshot: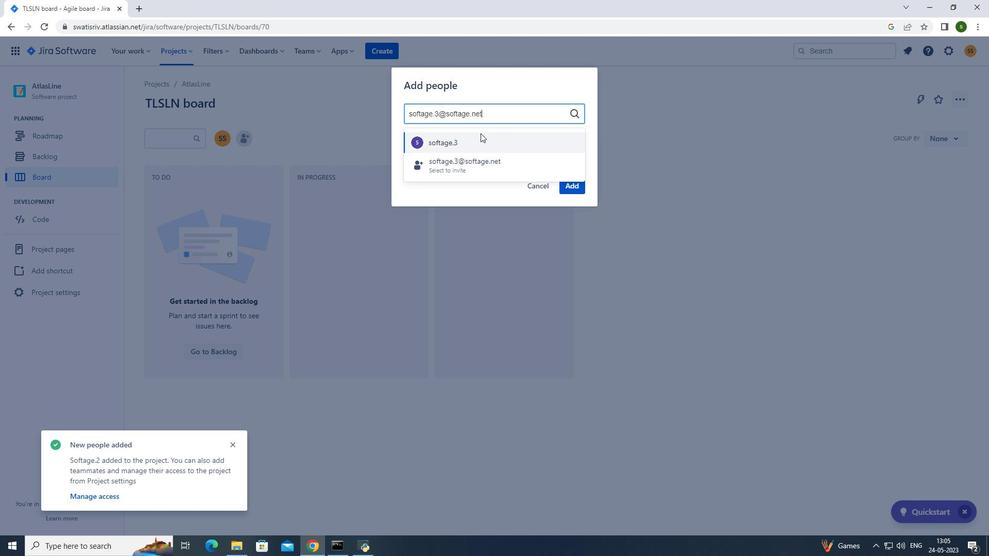 
Action: Mouse pressed left at (475, 140)
Screenshot: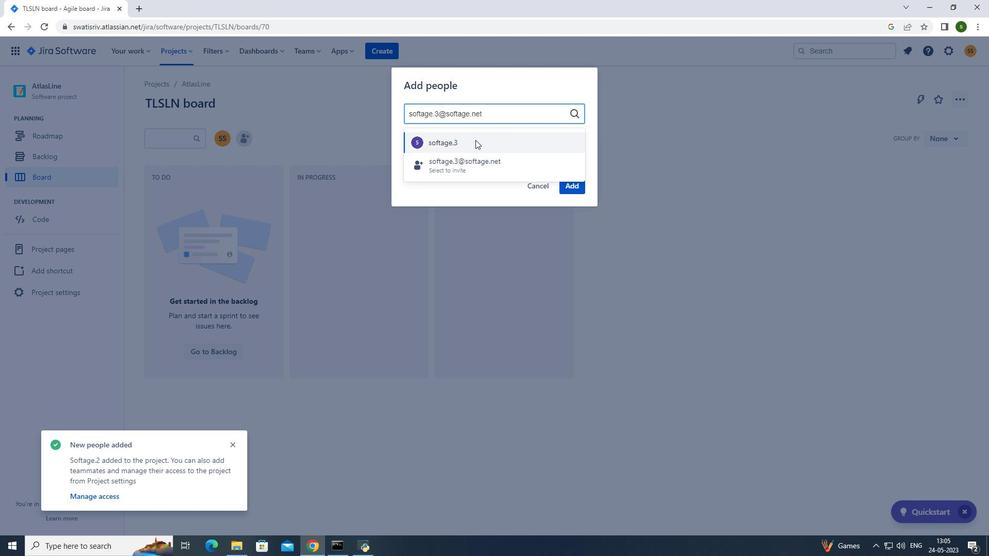 
Action: Mouse moved to (571, 183)
Screenshot: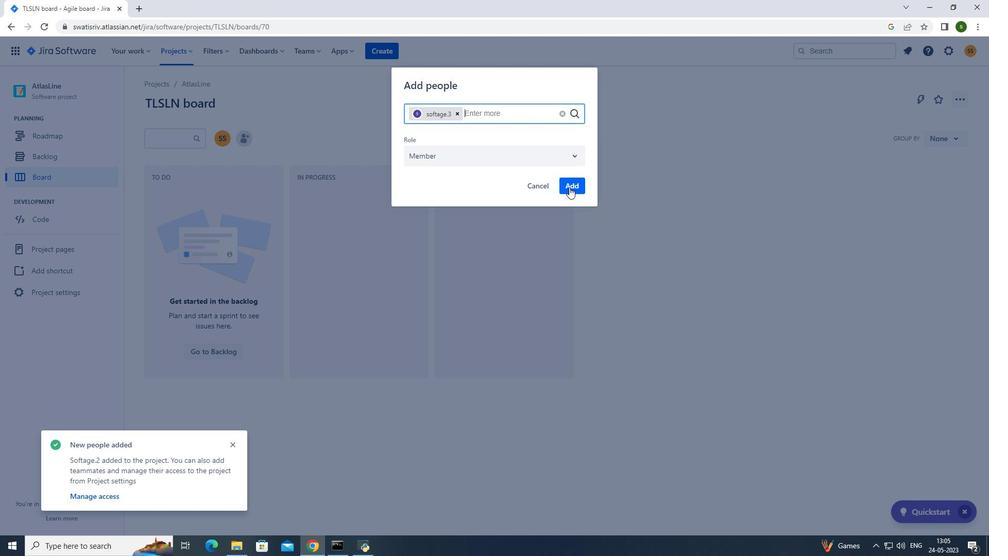 
Action: Mouse pressed left at (571, 183)
Screenshot: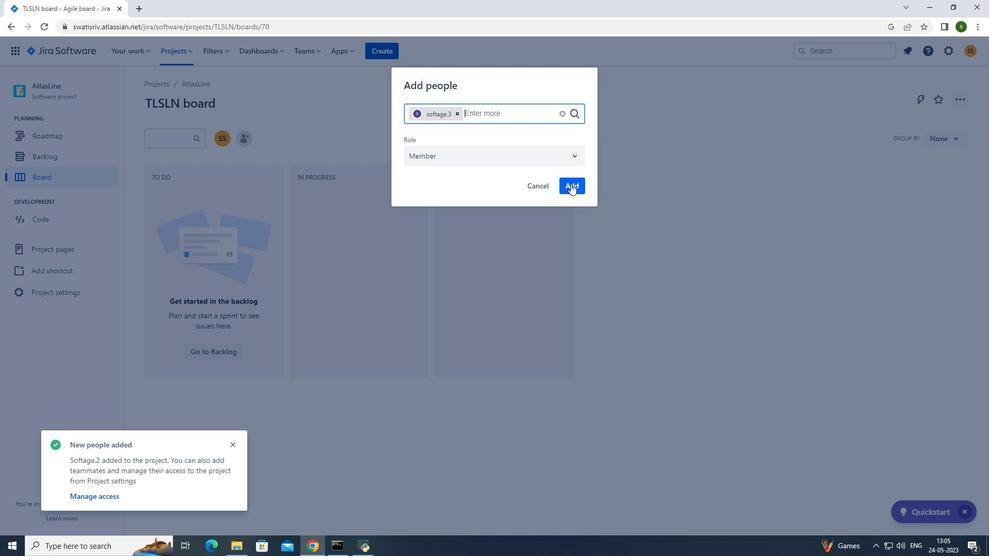 
Action: Mouse moved to (404, 129)
Screenshot: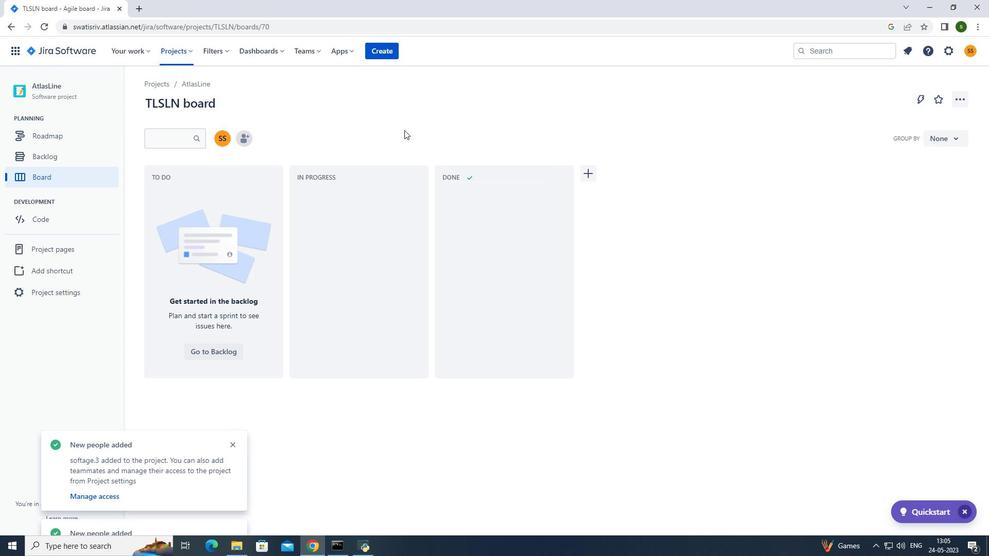 
